 Task: Look for space in Susaki, Japan from 2nd June, 2023 to 9th June, 2023 for 5 adults in price range Rs.7000 to Rs.13000. Place can be shared room with 2 bedrooms having 5 beds and 2 bathrooms. Property type can be house, flat, guest house. Booking option can be shelf check-in. Required host language is English.
Action: Mouse moved to (533, 102)
Screenshot: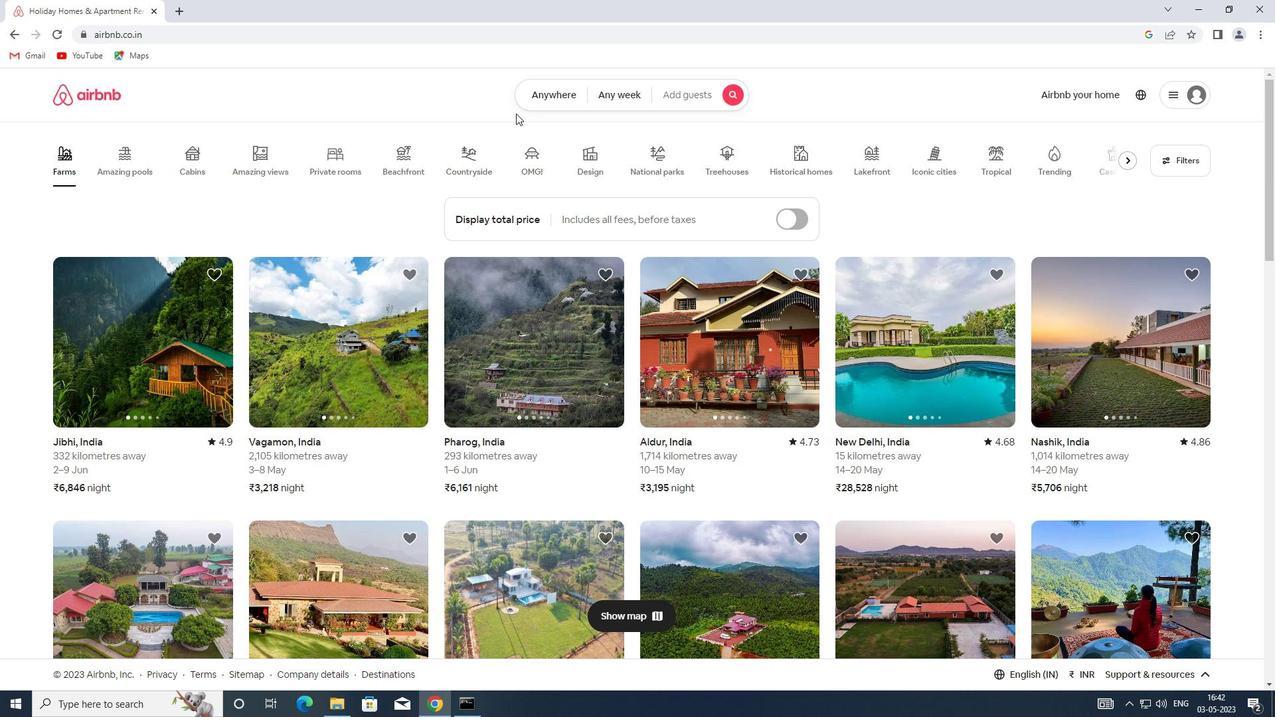 
Action: Mouse pressed left at (533, 102)
Screenshot: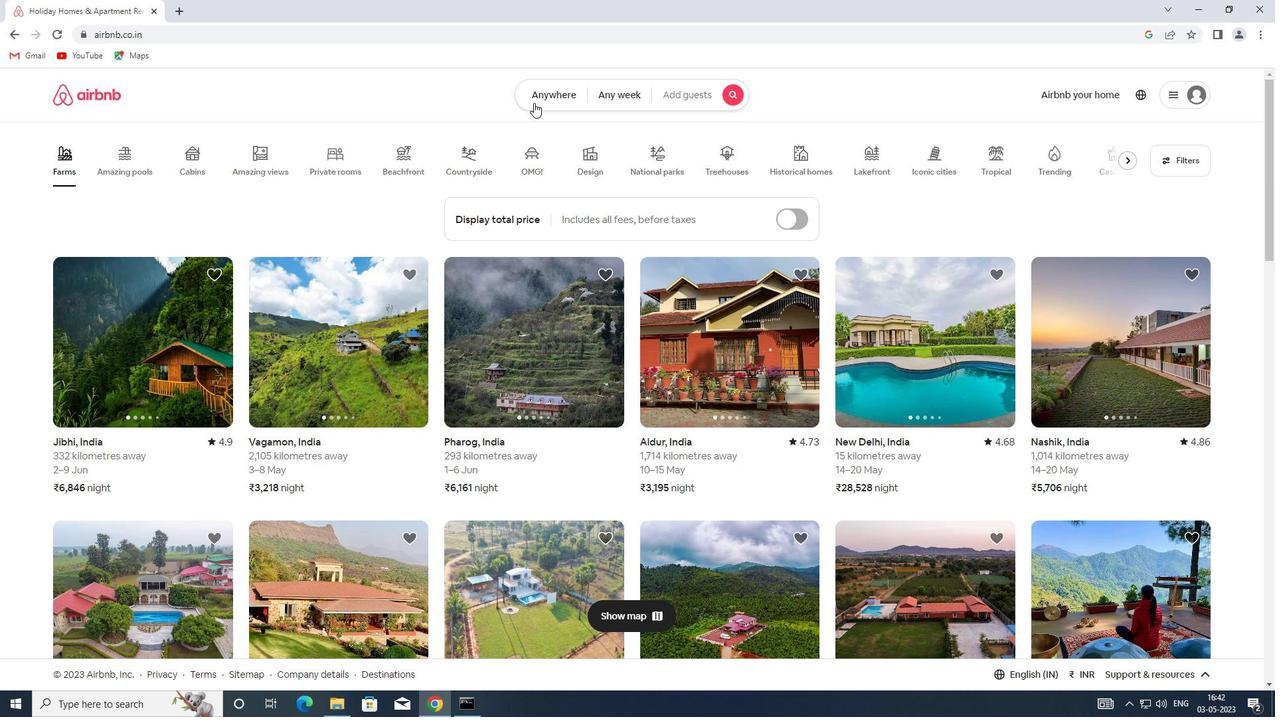 
Action: Mouse moved to (417, 131)
Screenshot: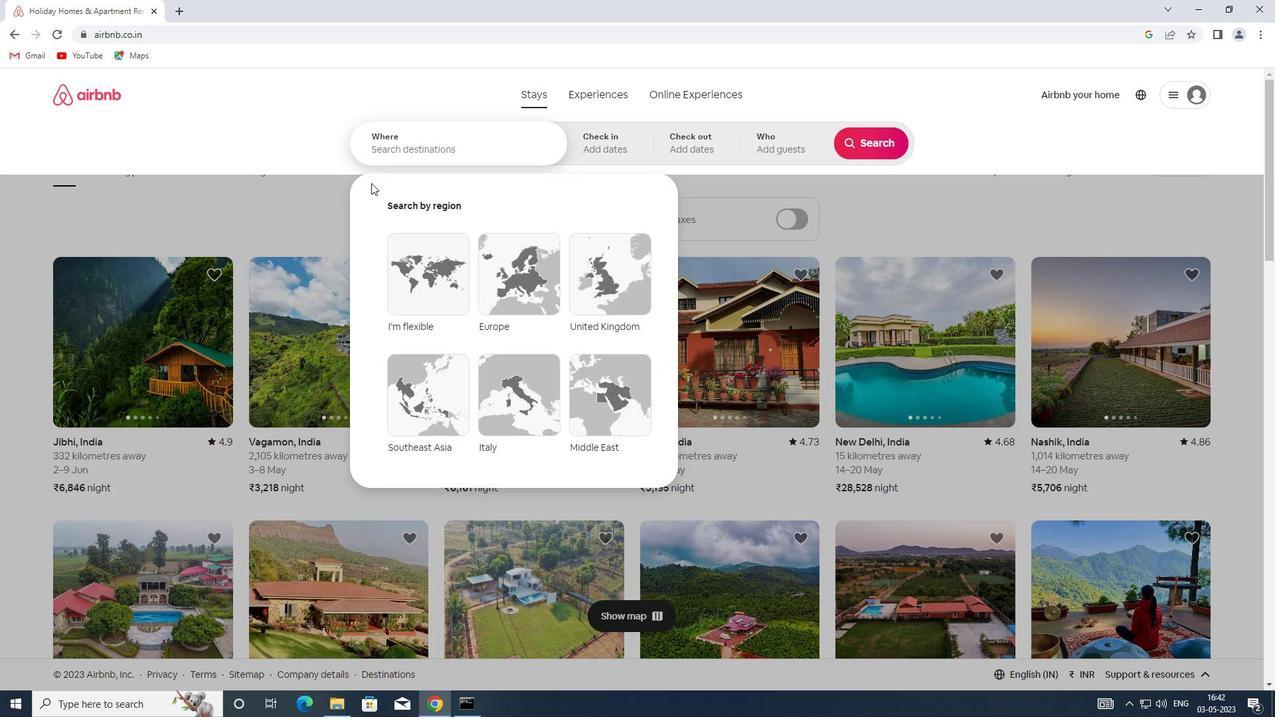 
Action: Mouse pressed left at (417, 131)
Screenshot: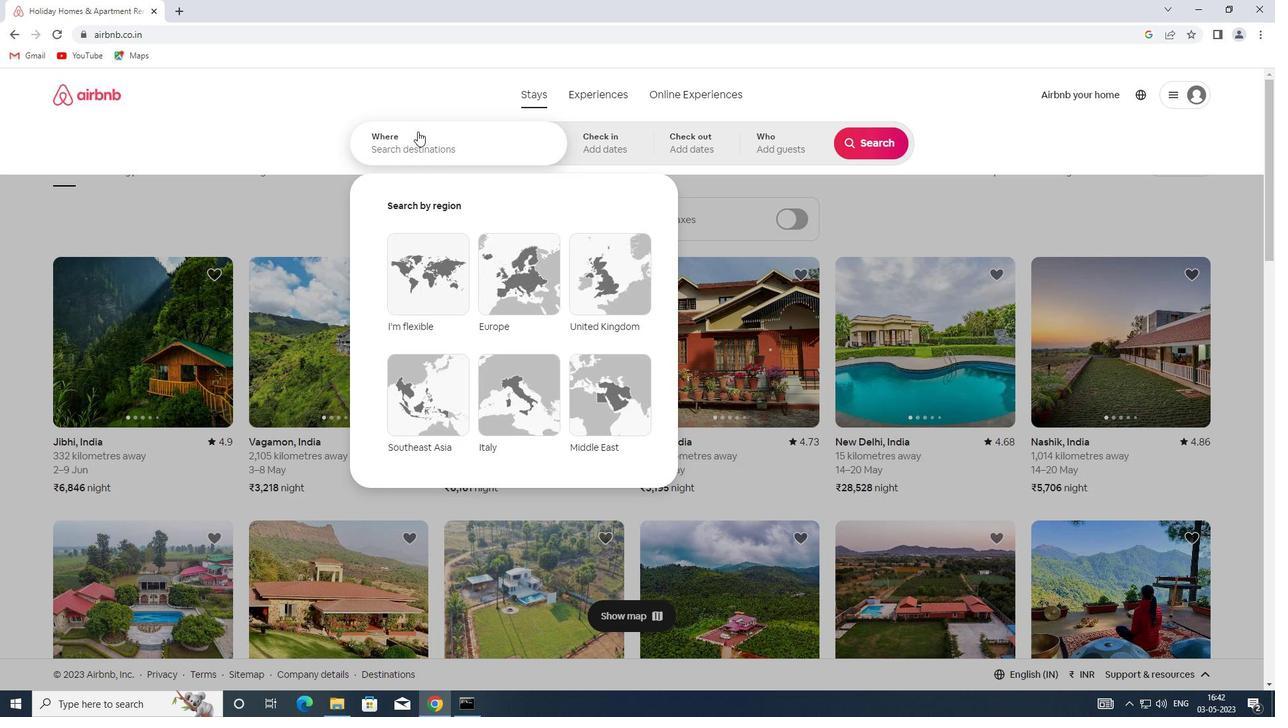 
Action: Key pressed <Key.shift>SUSAKI,<Key.shift>JAPAN
Screenshot: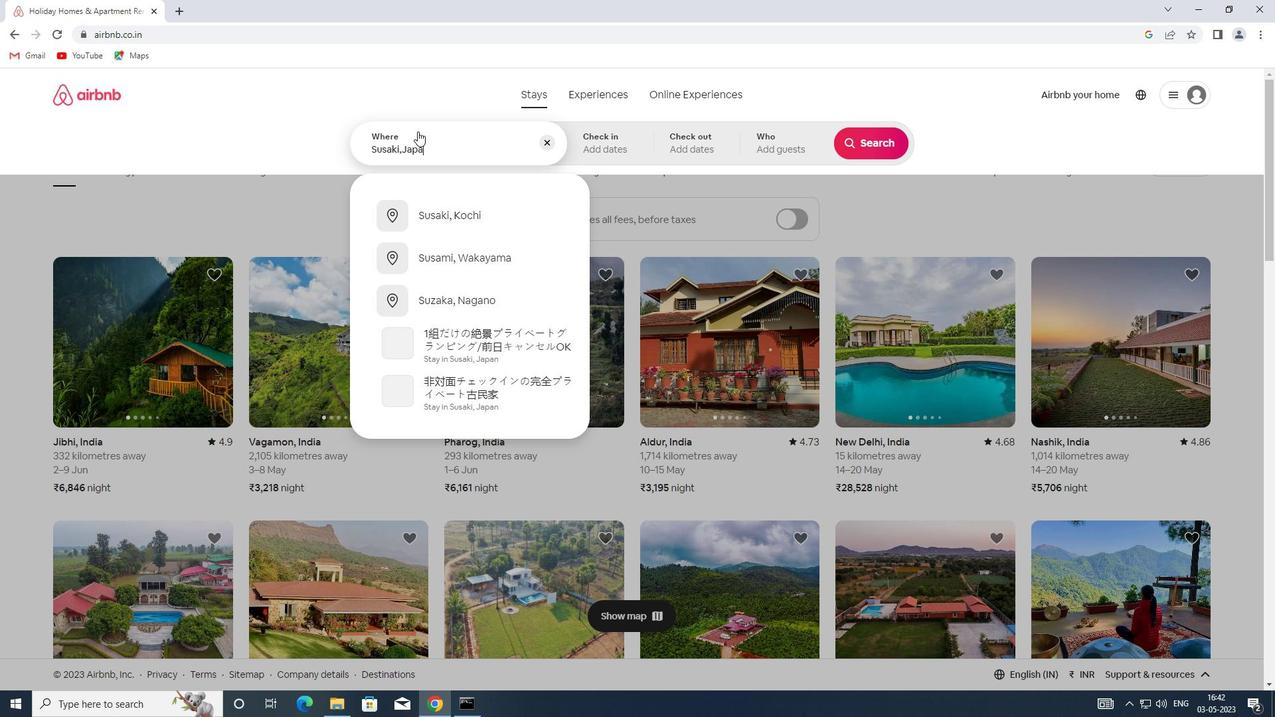 
Action: Mouse moved to (627, 154)
Screenshot: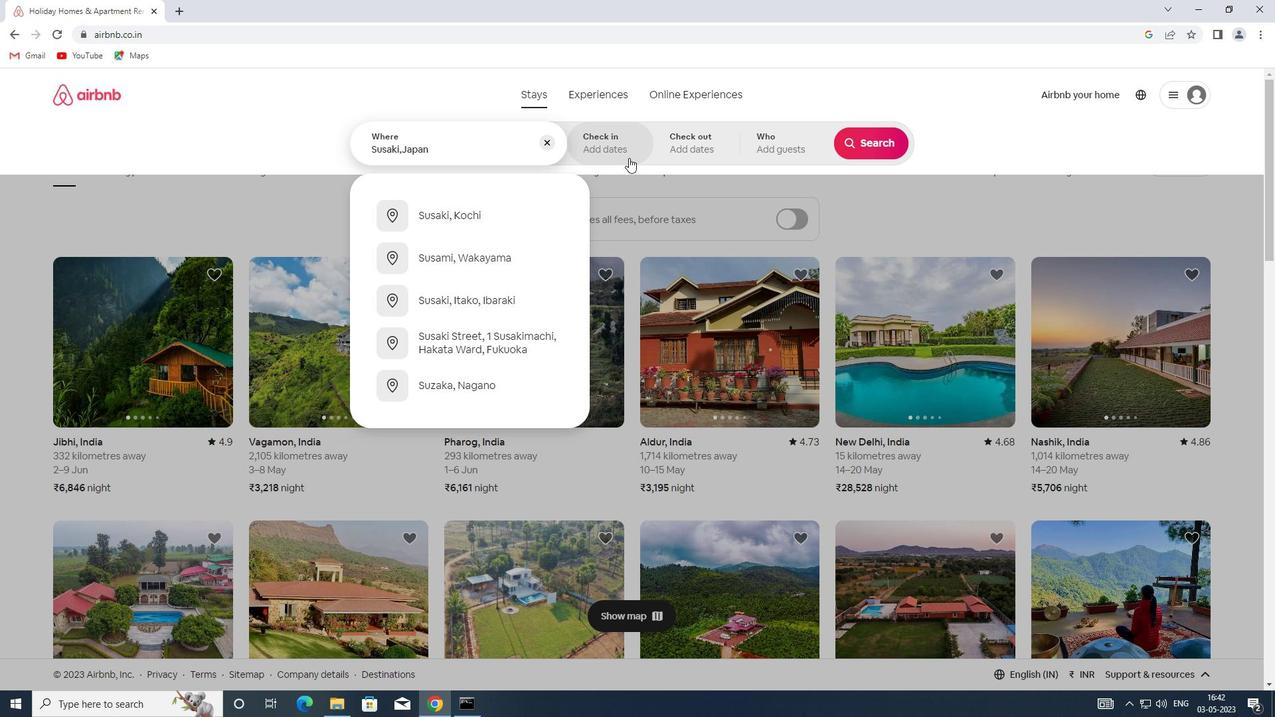 
Action: Mouse pressed left at (627, 154)
Screenshot: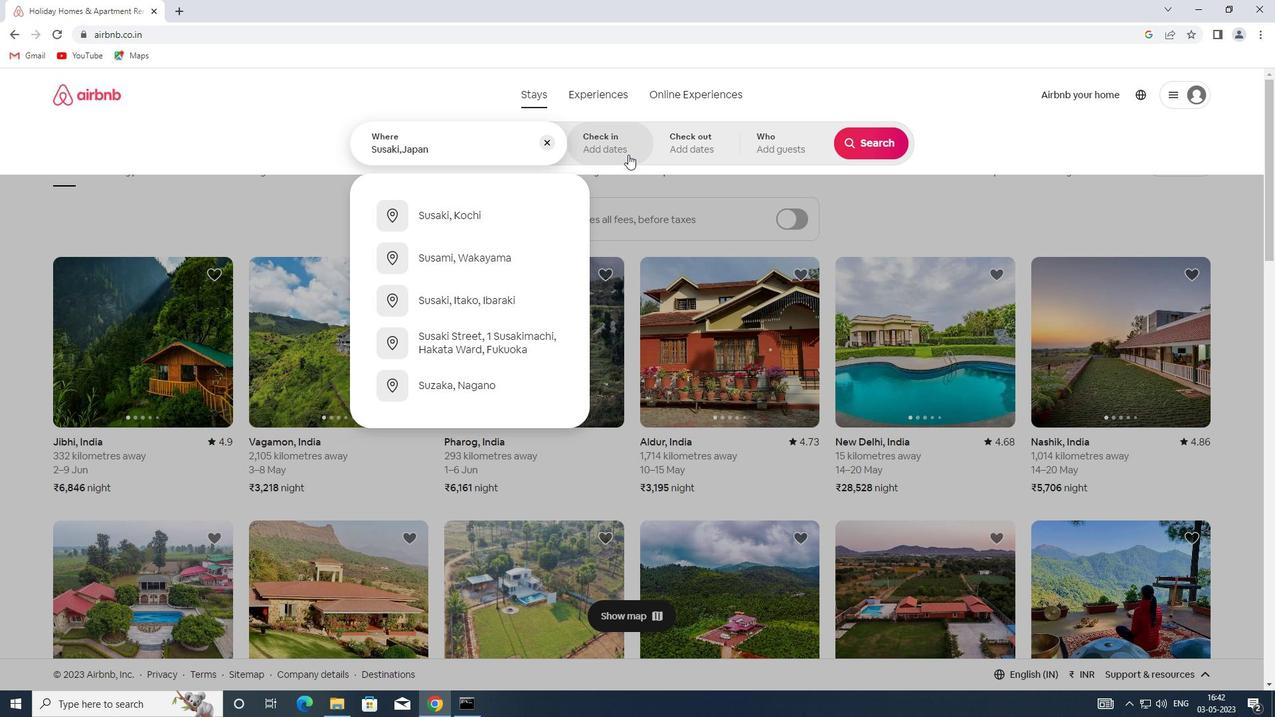 
Action: Mouse moved to (830, 300)
Screenshot: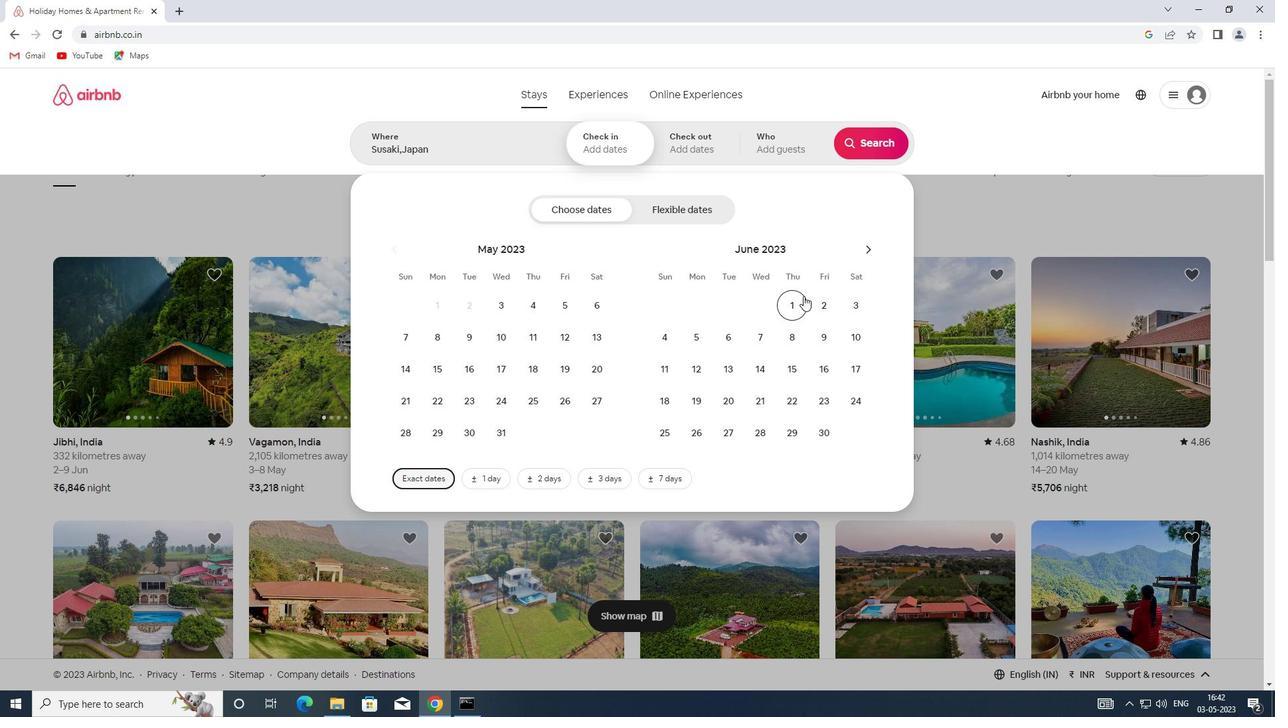 
Action: Mouse pressed left at (830, 300)
Screenshot: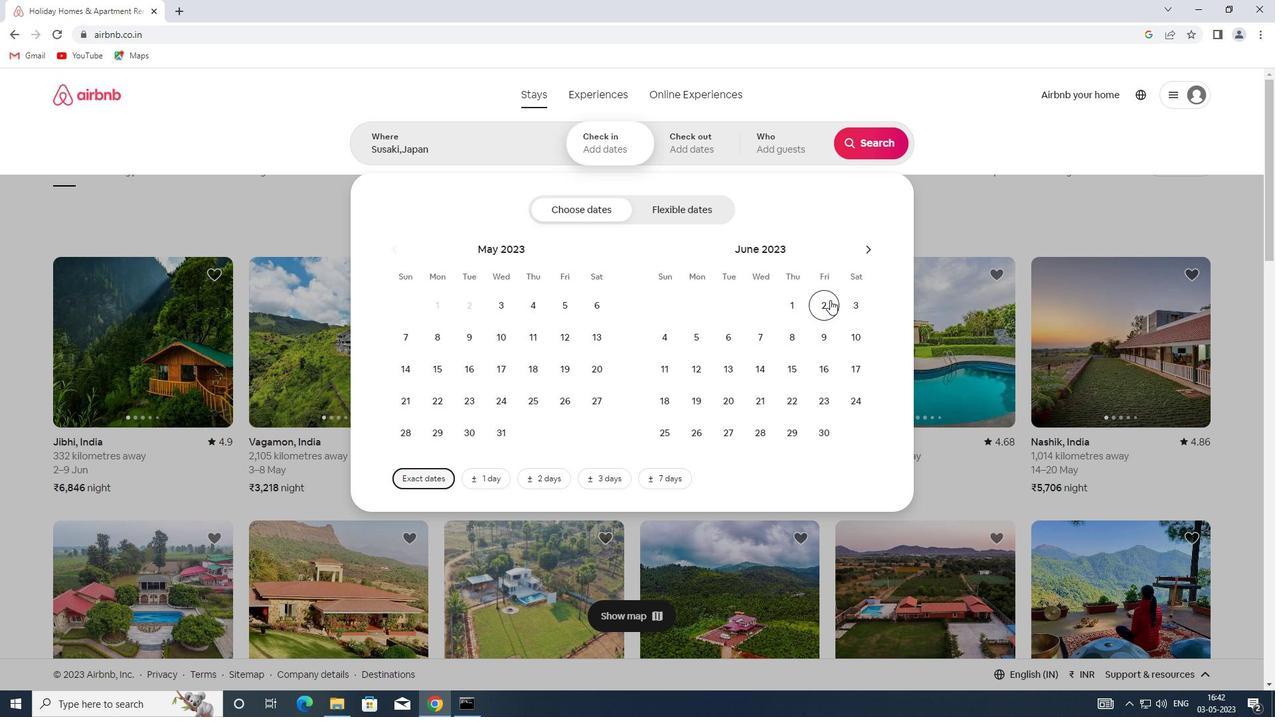 
Action: Mouse moved to (832, 341)
Screenshot: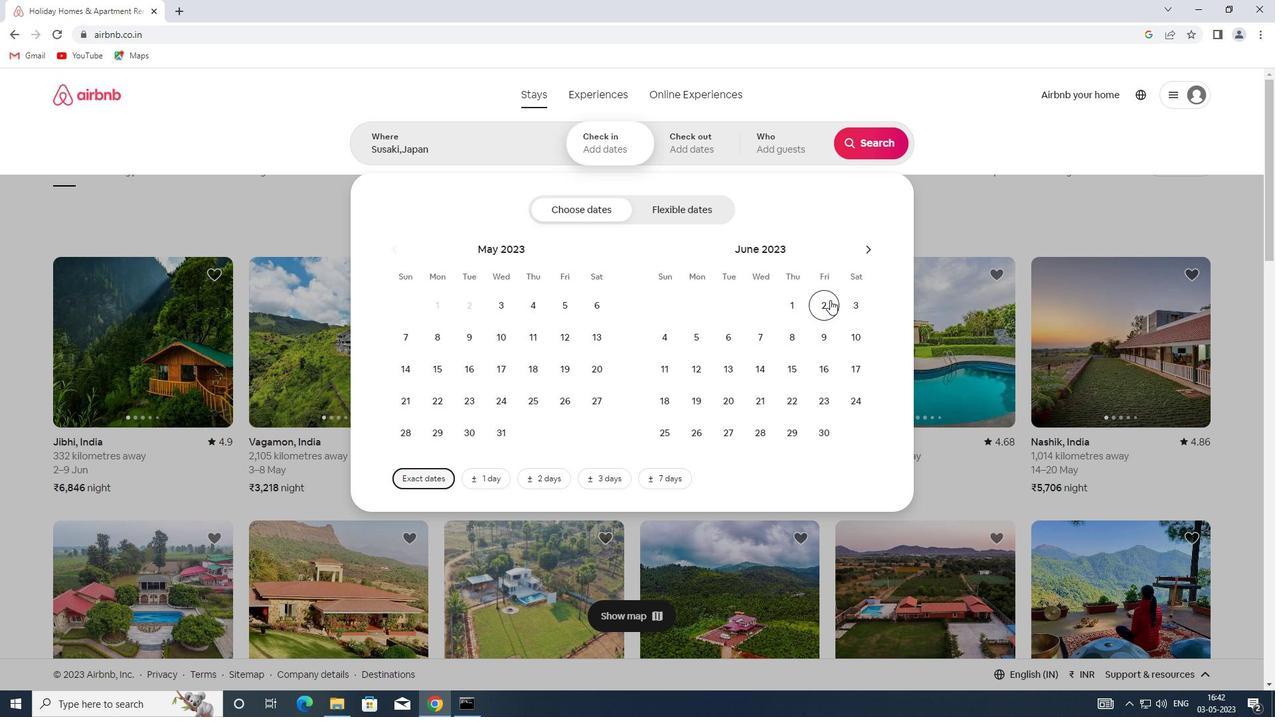
Action: Mouse pressed left at (832, 341)
Screenshot: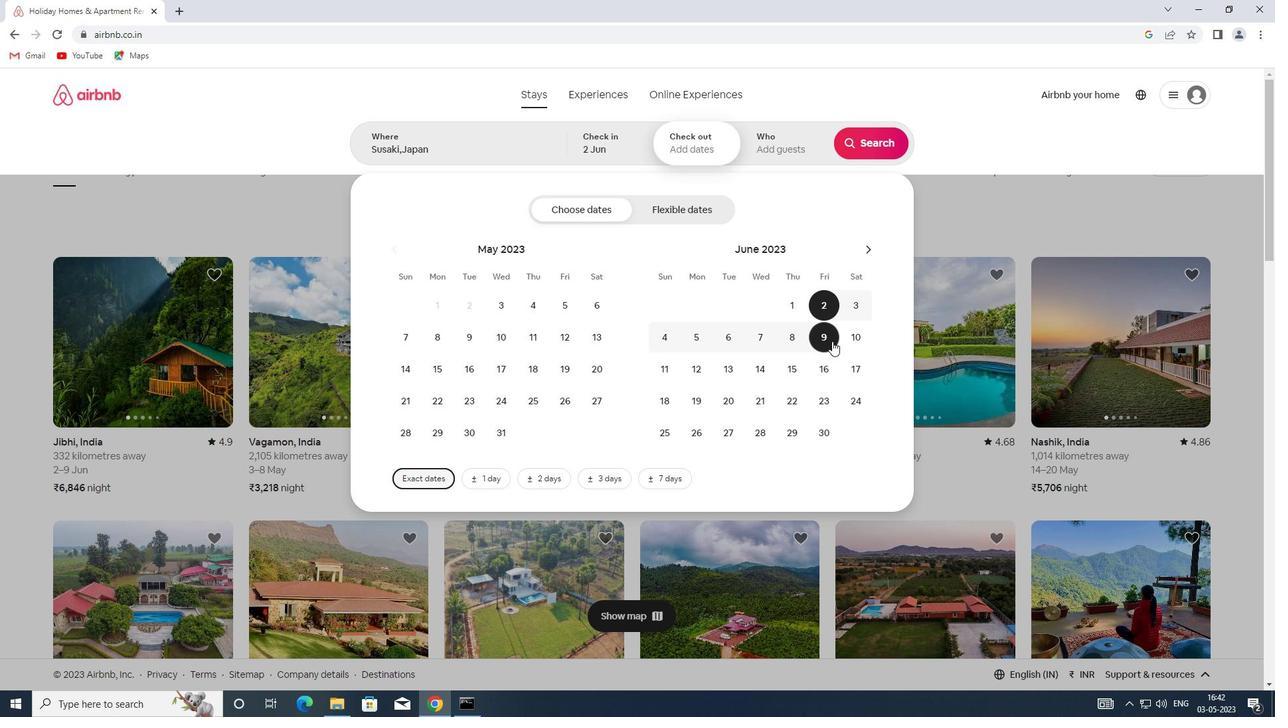 
Action: Mouse moved to (765, 150)
Screenshot: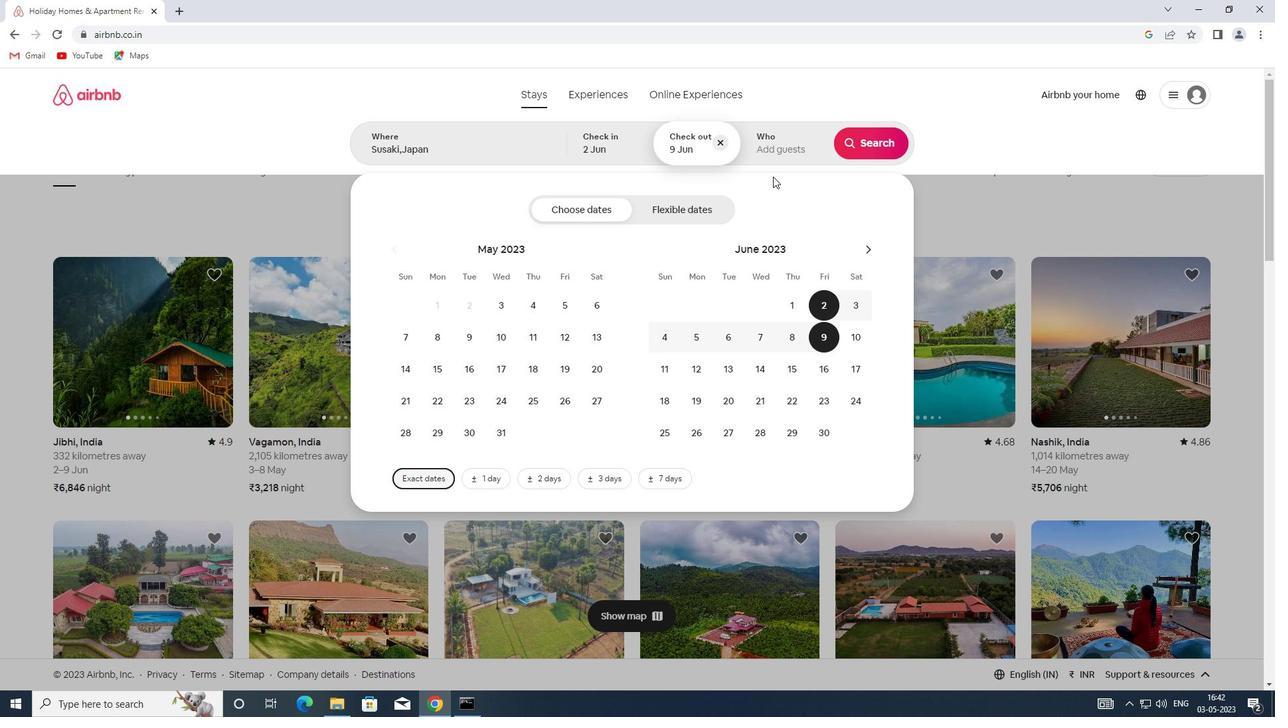 
Action: Mouse pressed left at (765, 150)
Screenshot: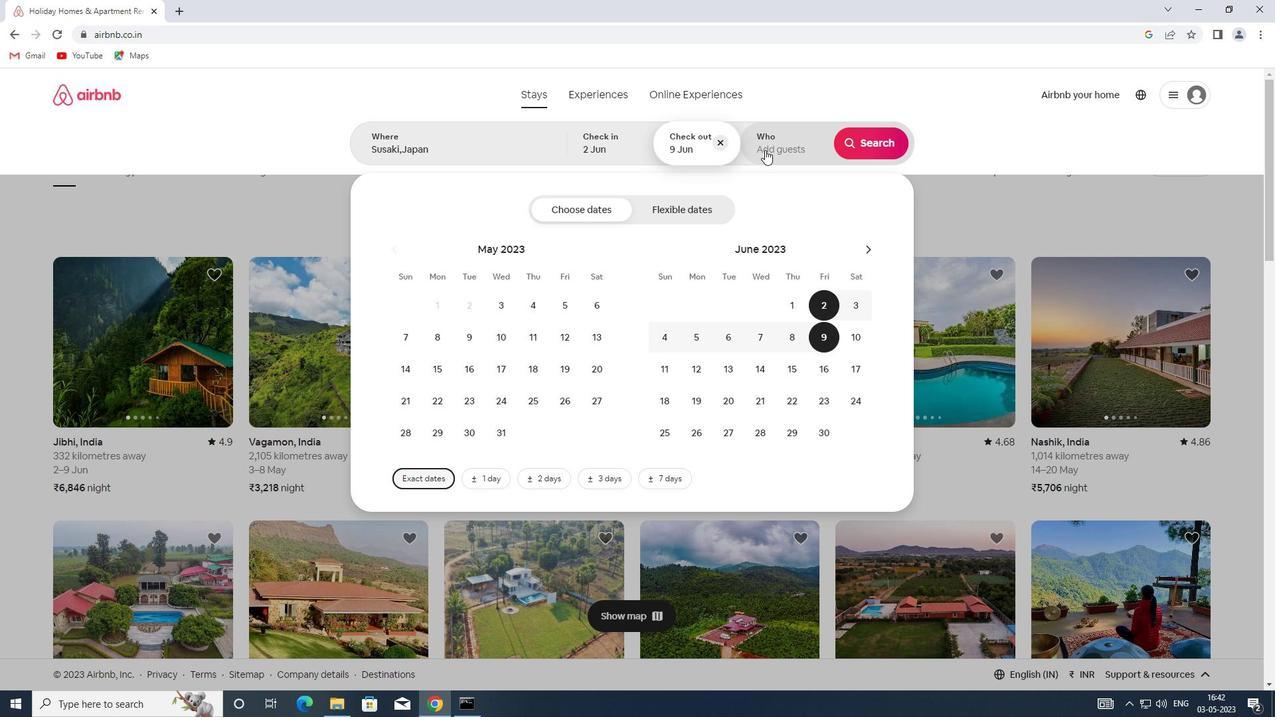 
Action: Mouse moved to (873, 213)
Screenshot: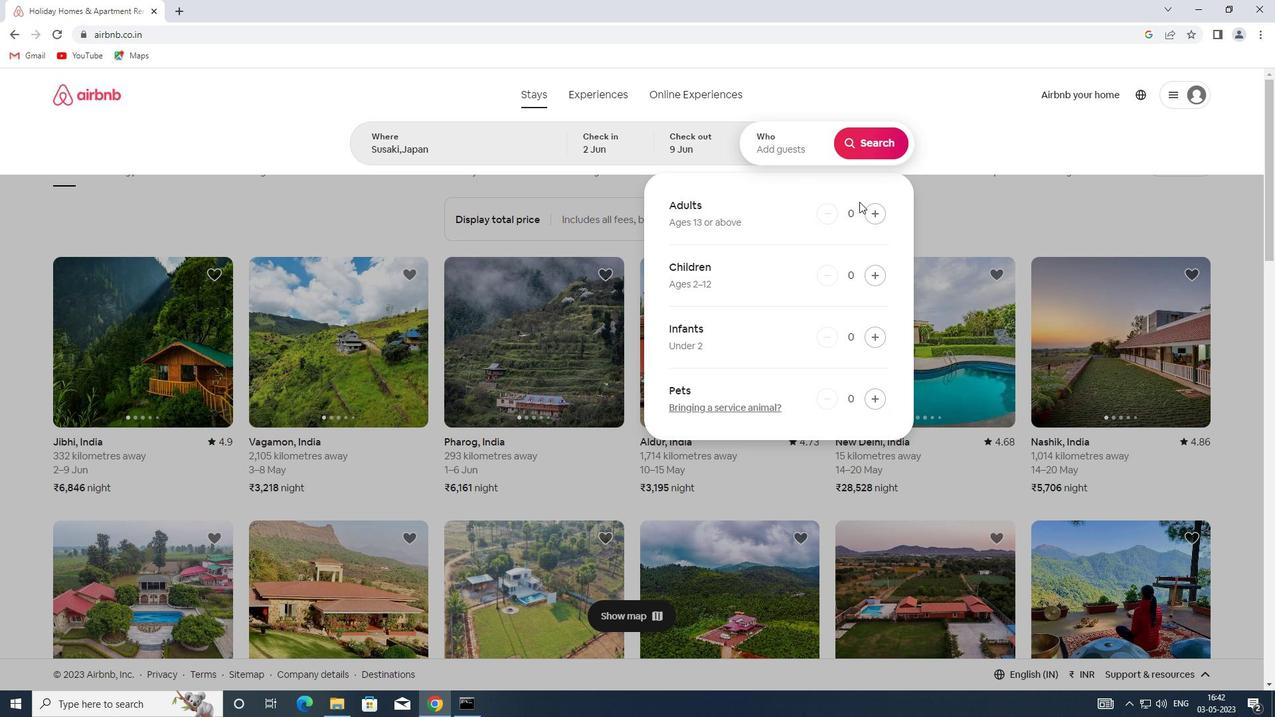 
Action: Mouse pressed left at (873, 213)
Screenshot: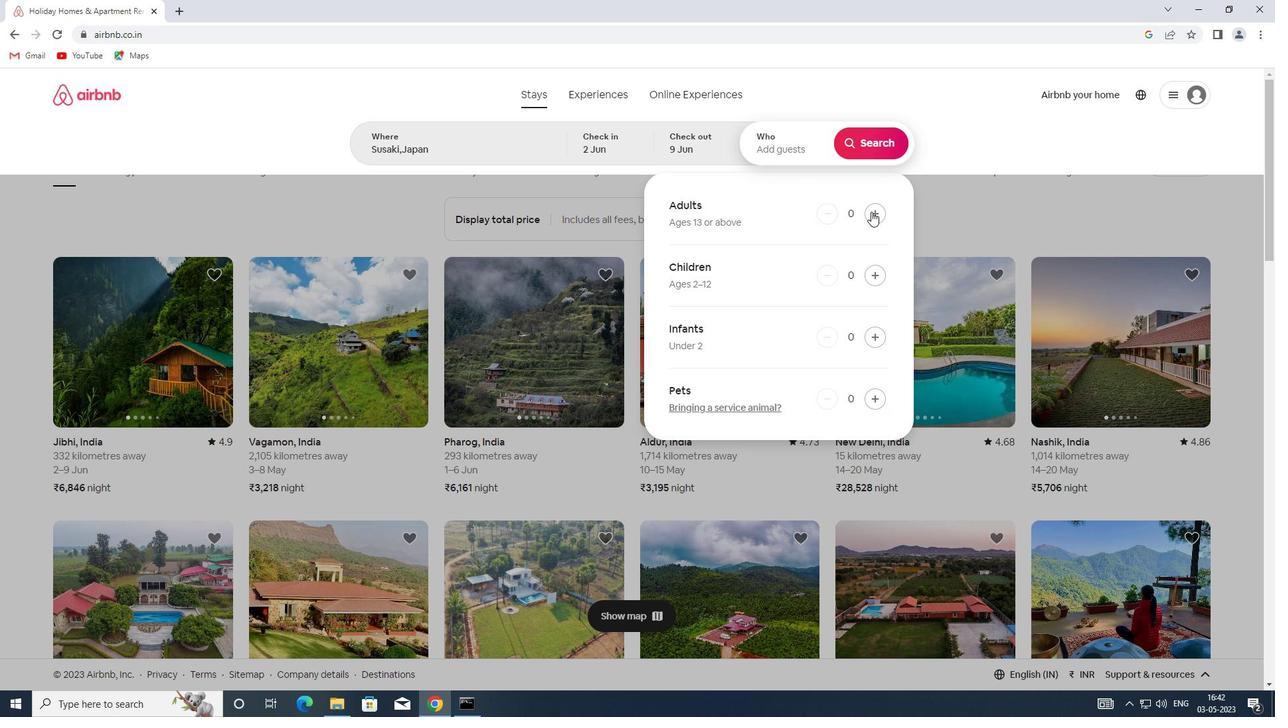 
Action: Mouse pressed left at (873, 213)
Screenshot: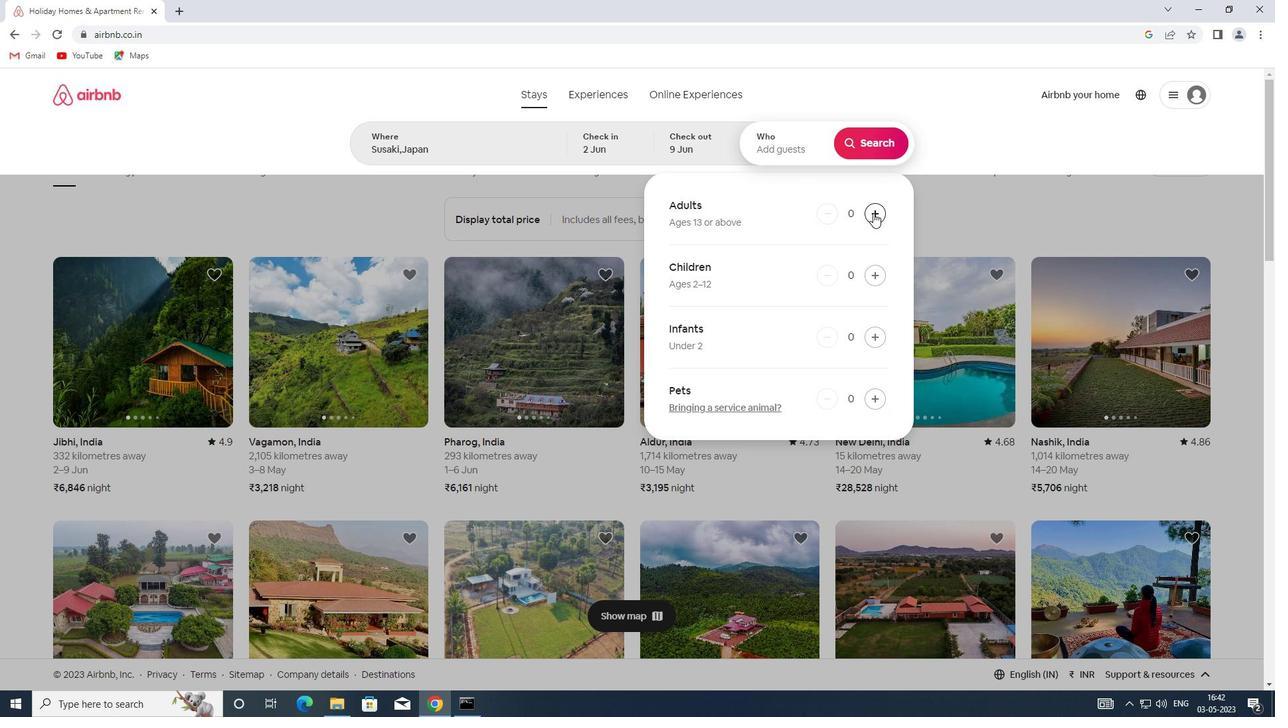 
Action: Mouse pressed left at (873, 213)
Screenshot: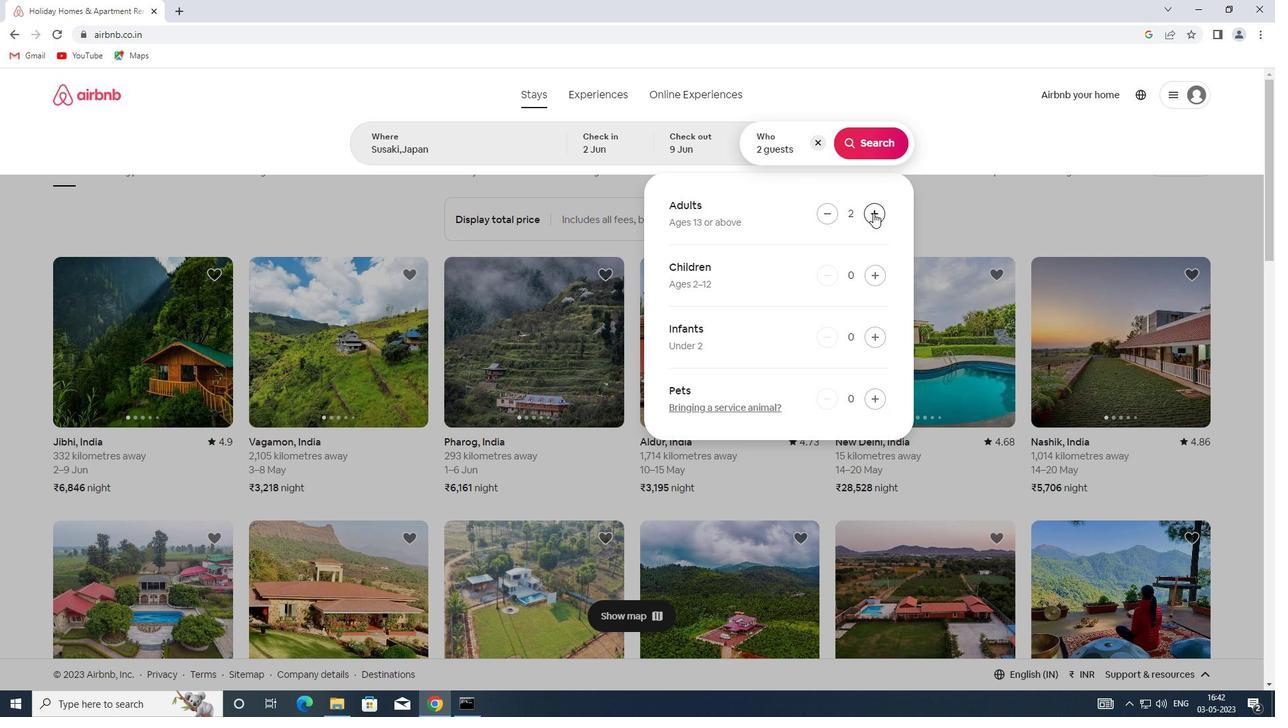 
Action: Mouse pressed left at (873, 213)
Screenshot: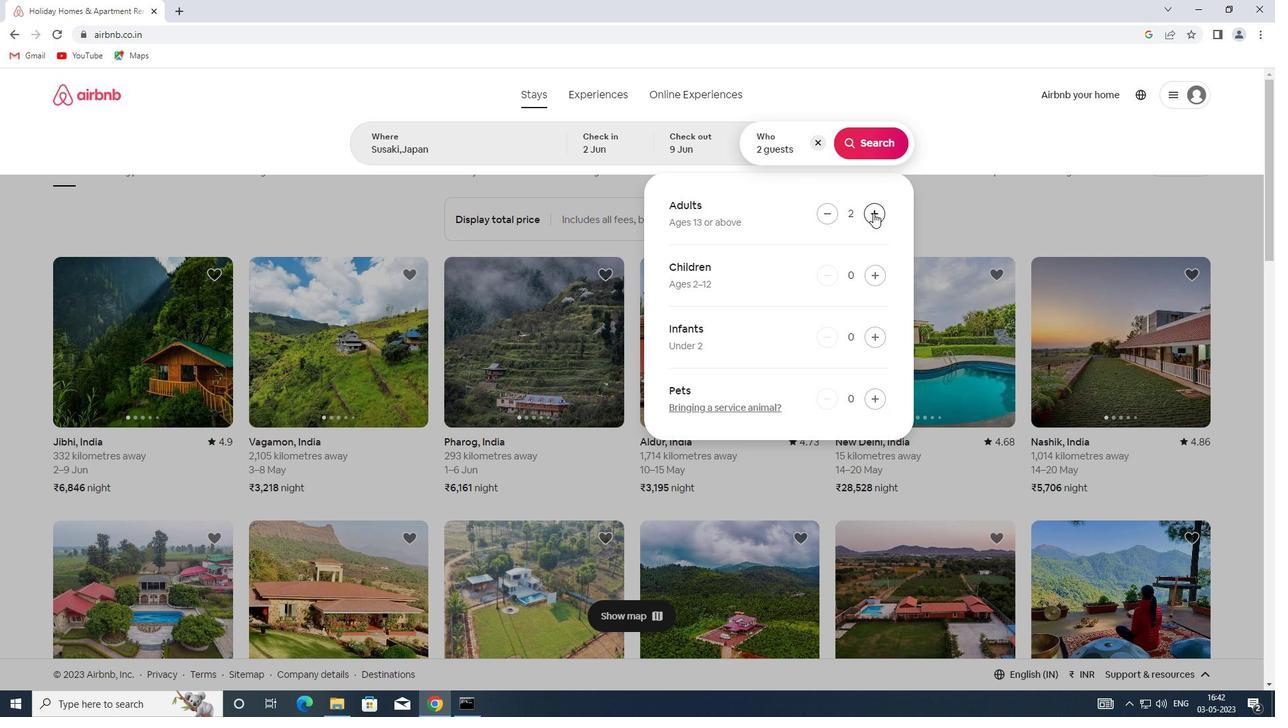 
Action: Mouse pressed left at (873, 213)
Screenshot: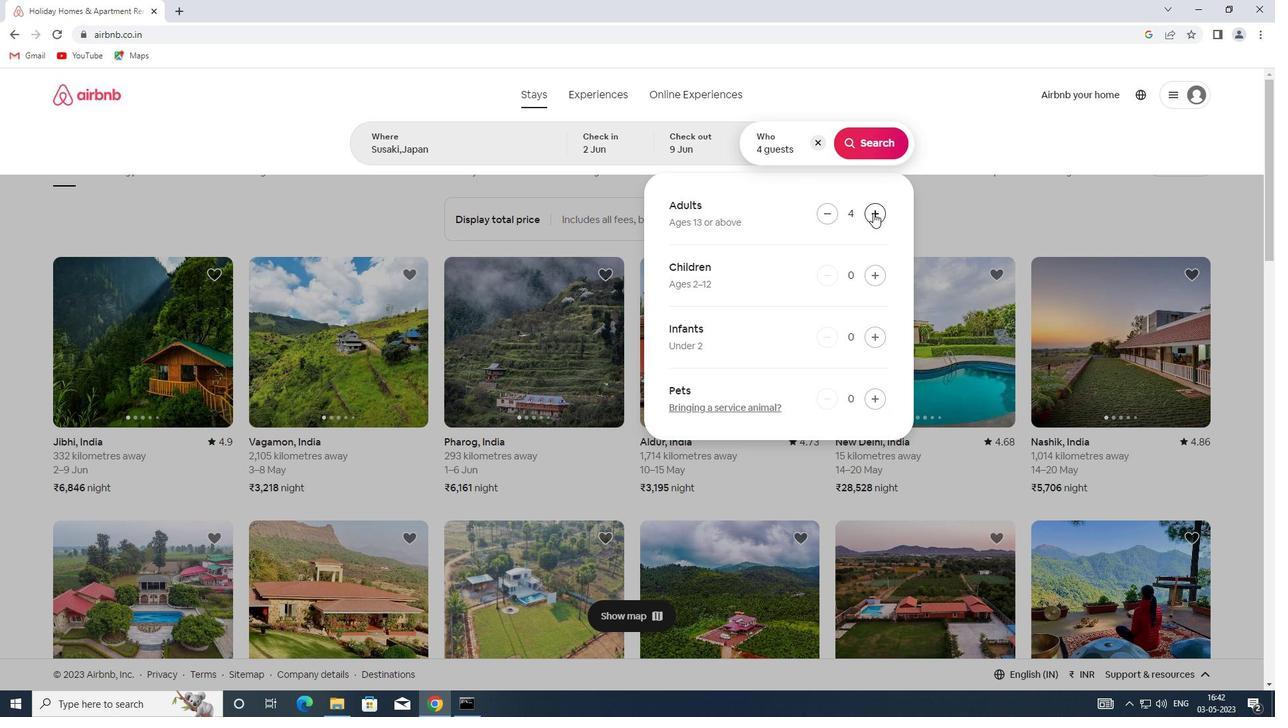 
Action: Mouse moved to (854, 152)
Screenshot: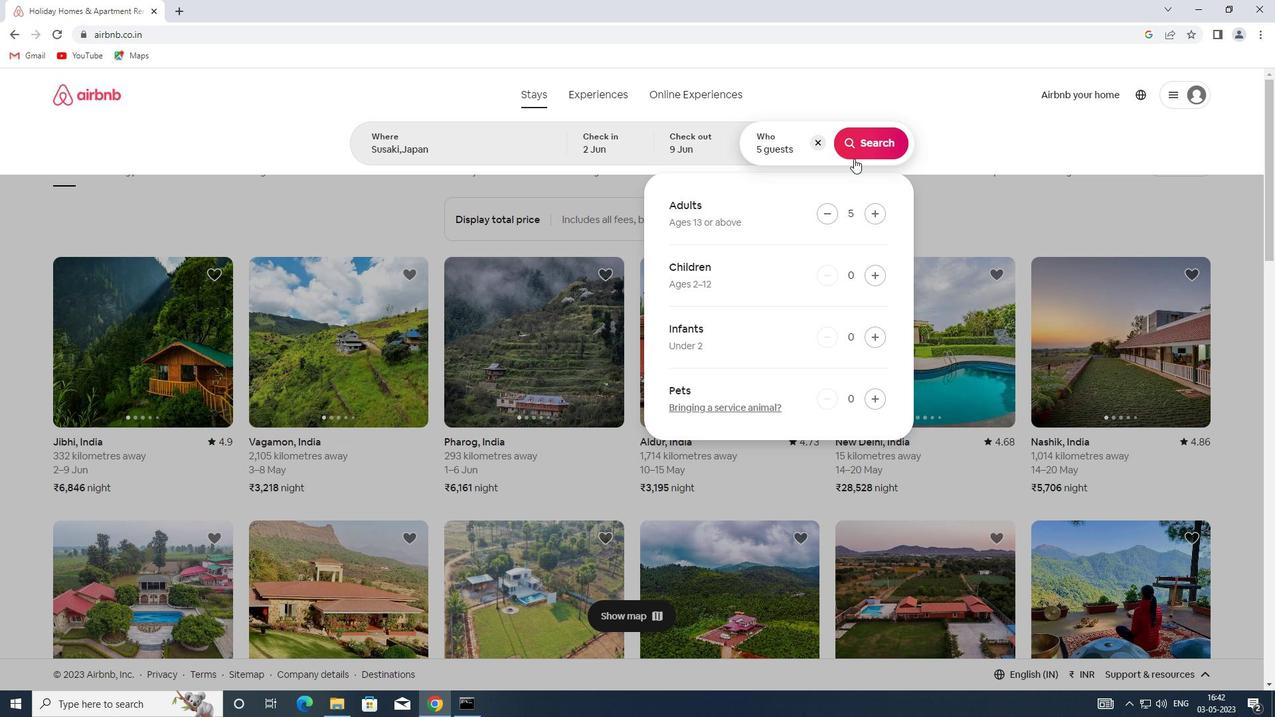 
Action: Mouse pressed left at (854, 152)
Screenshot: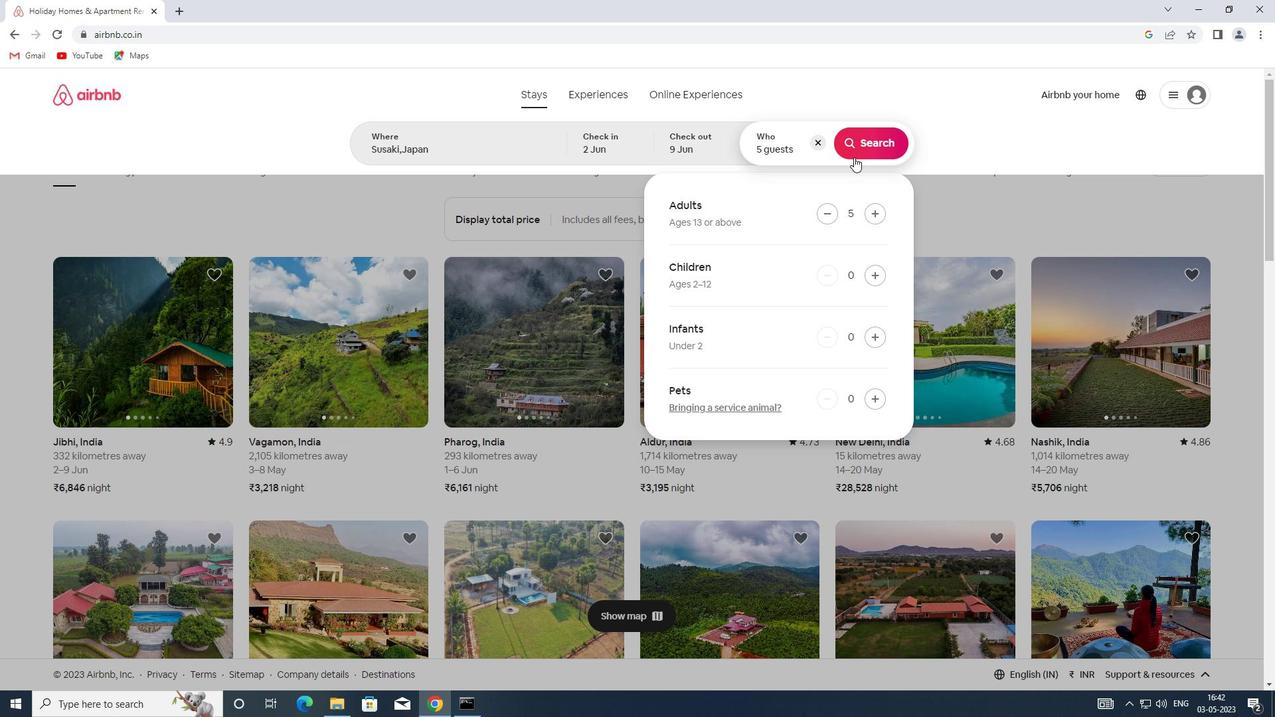 
Action: Mouse moved to (1212, 138)
Screenshot: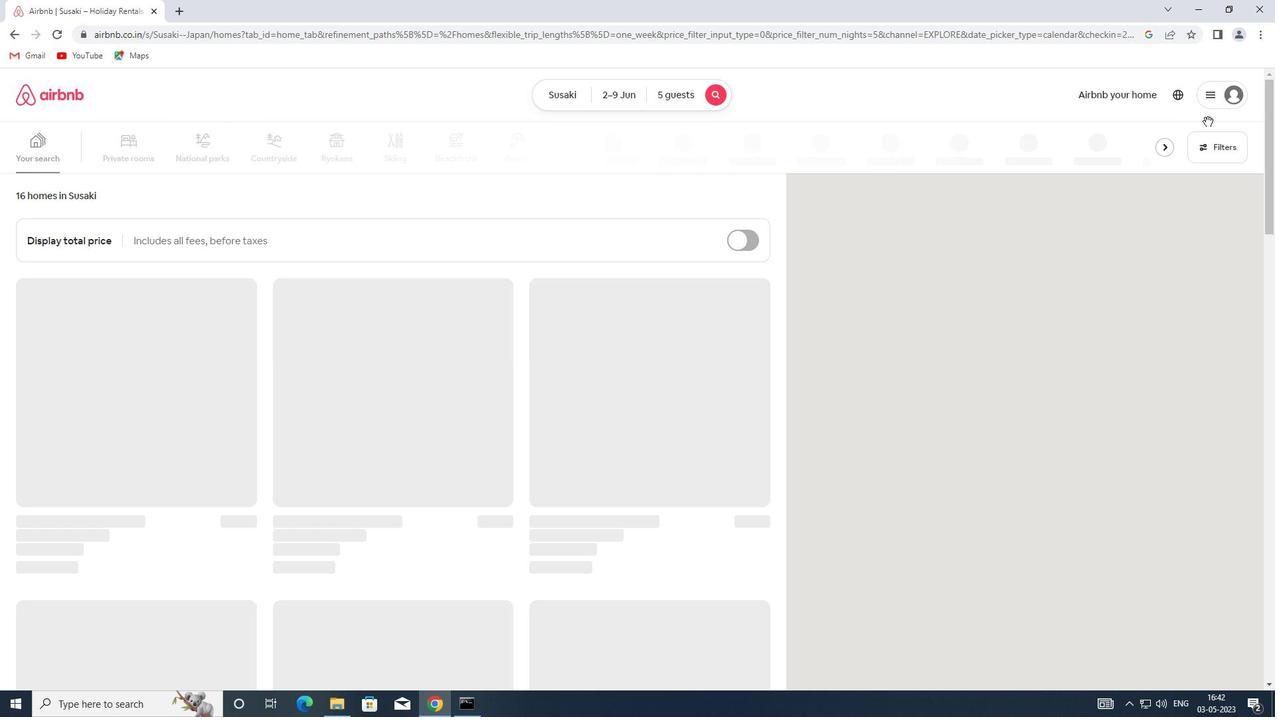 
Action: Mouse pressed left at (1212, 138)
Screenshot: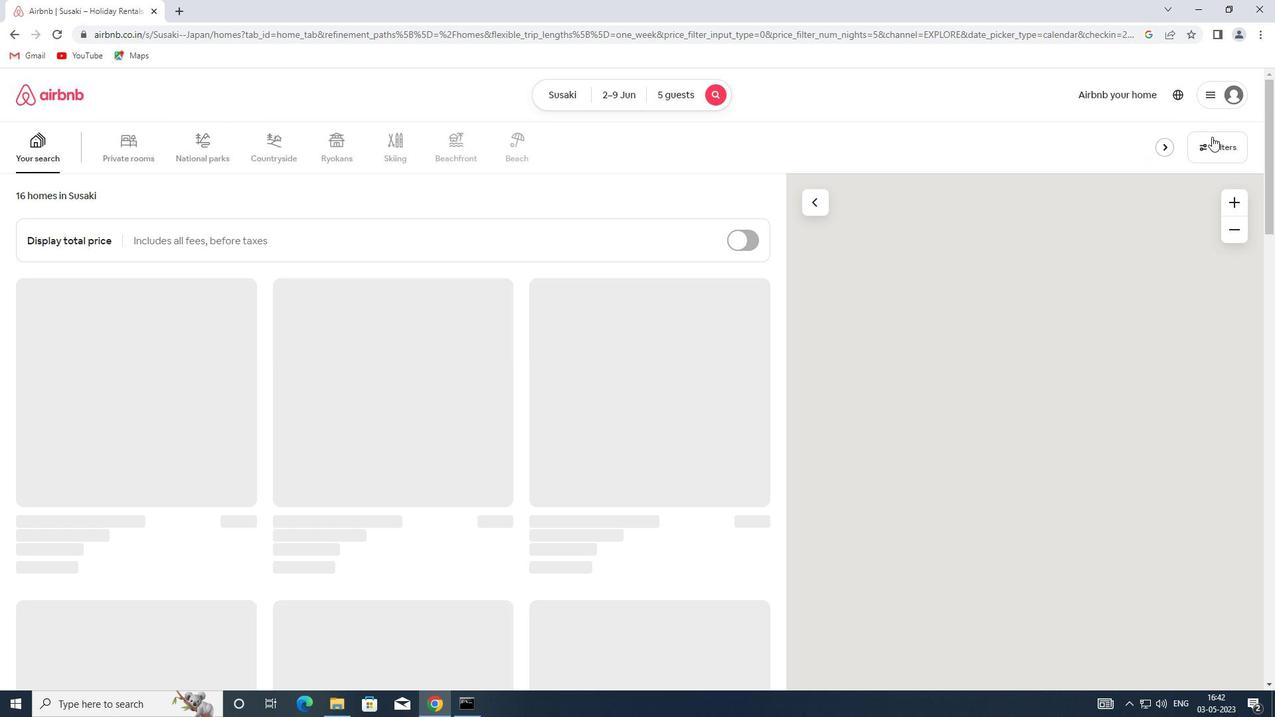 
Action: Mouse moved to (474, 319)
Screenshot: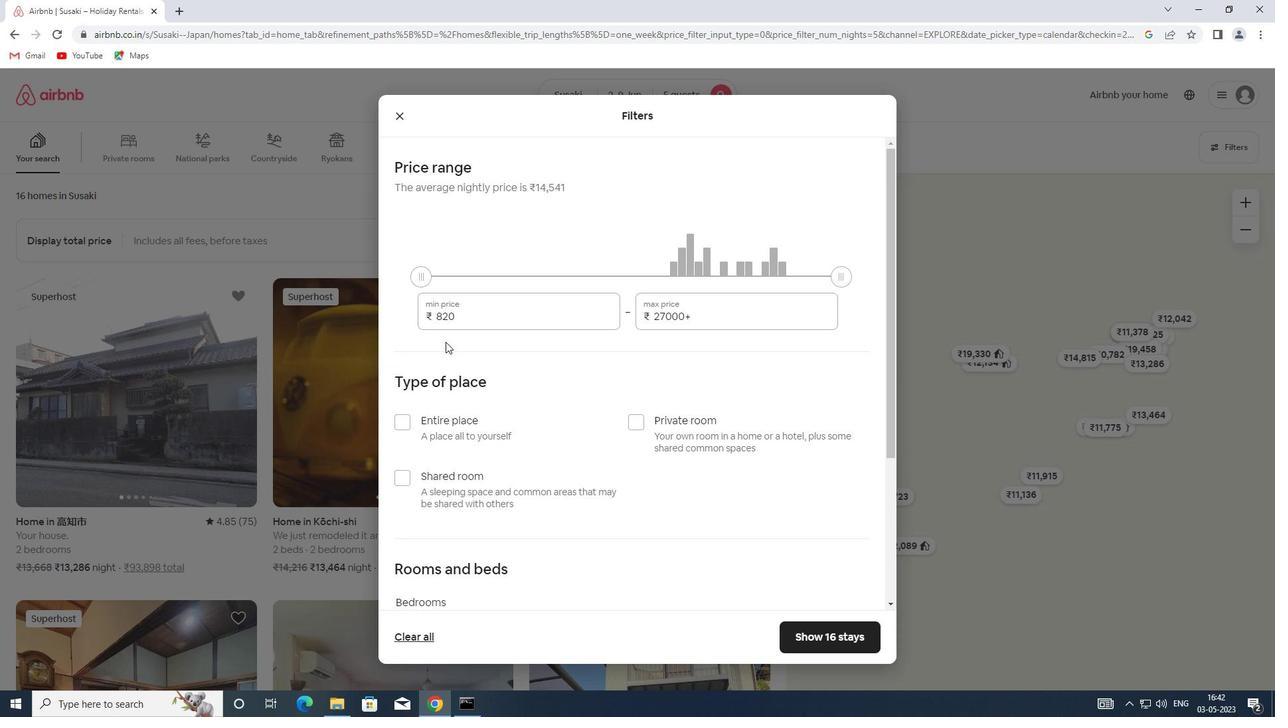 
Action: Mouse pressed left at (474, 319)
Screenshot: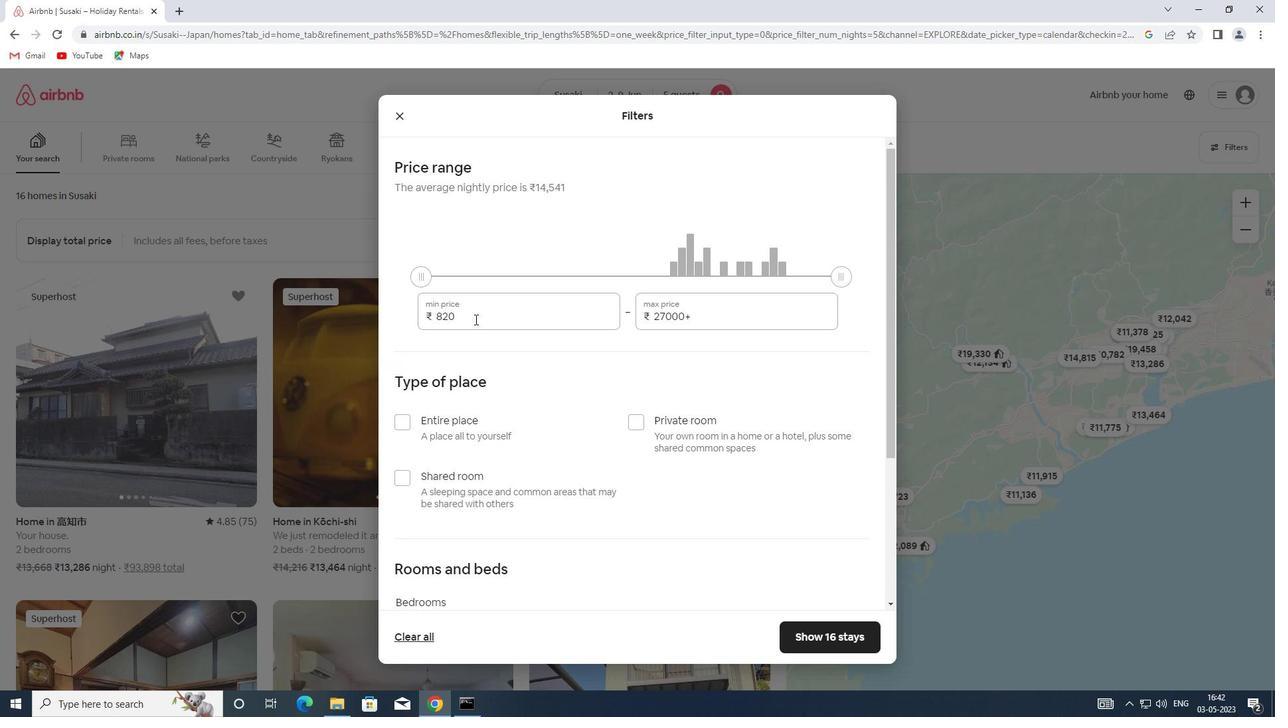
Action: Mouse moved to (415, 316)
Screenshot: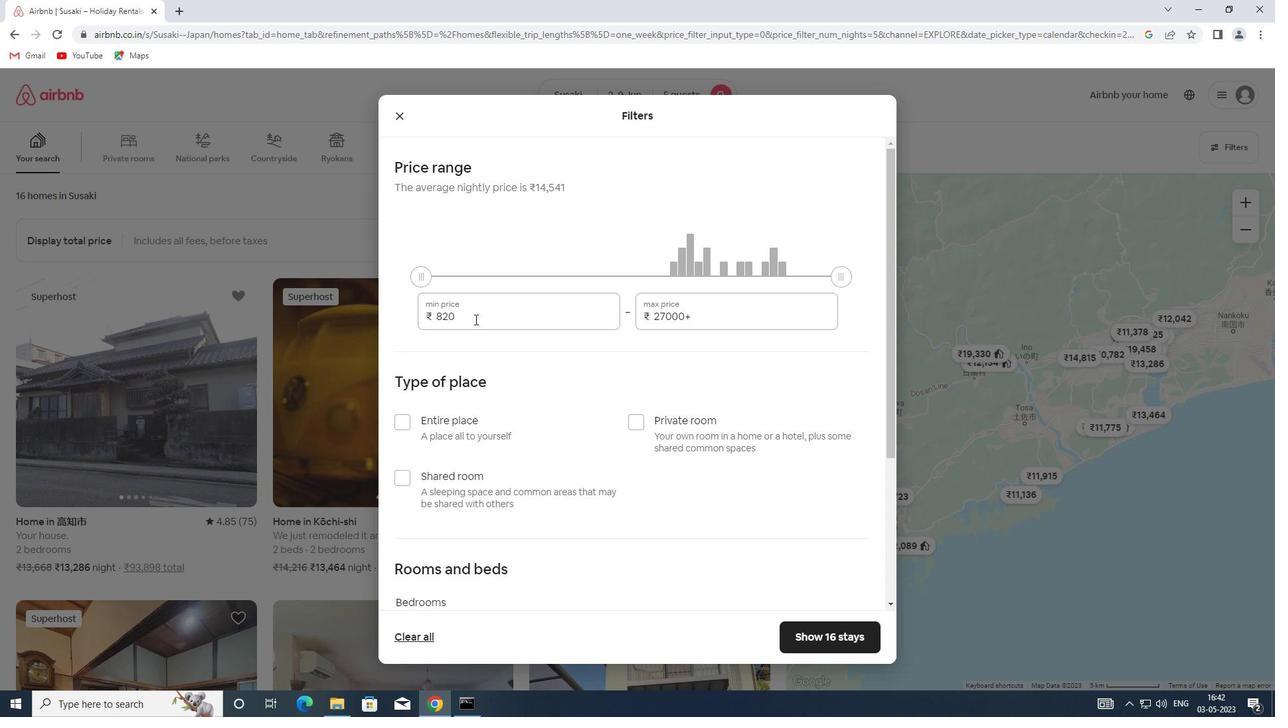 
Action: Key pressed 7000
Screenshot: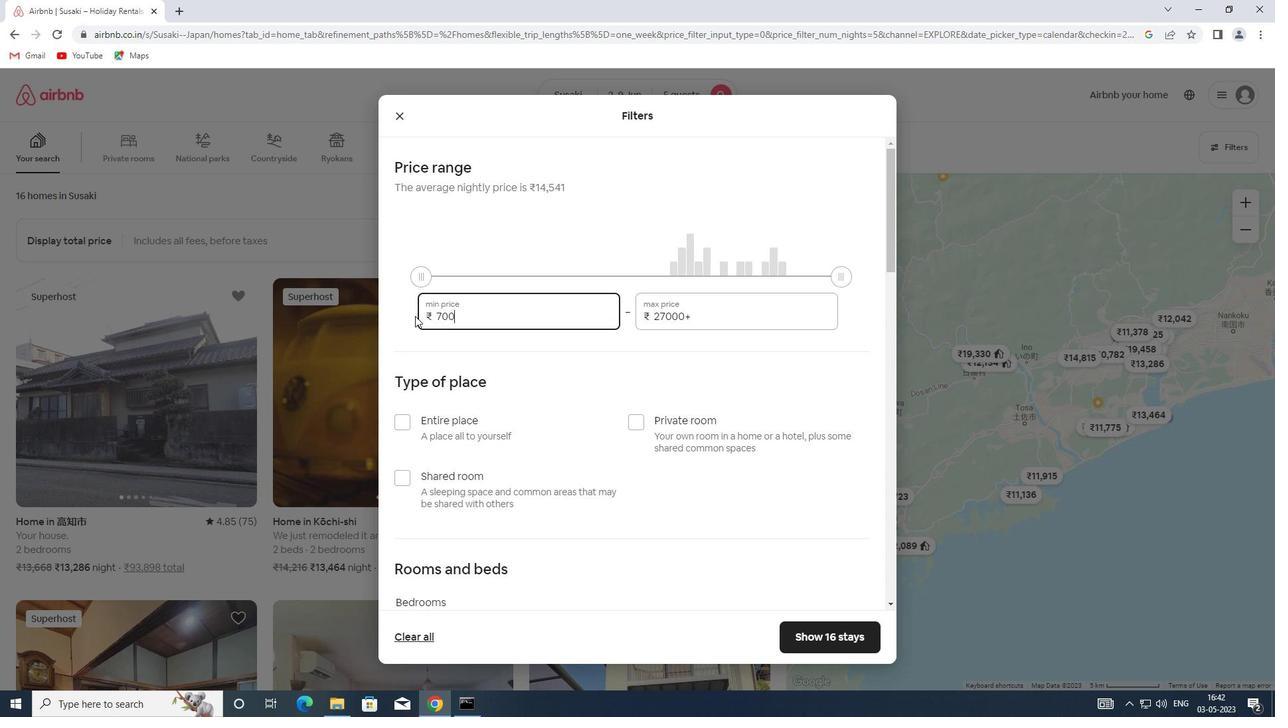 
Action: Mouse moved to (698, 314)
Screenshot: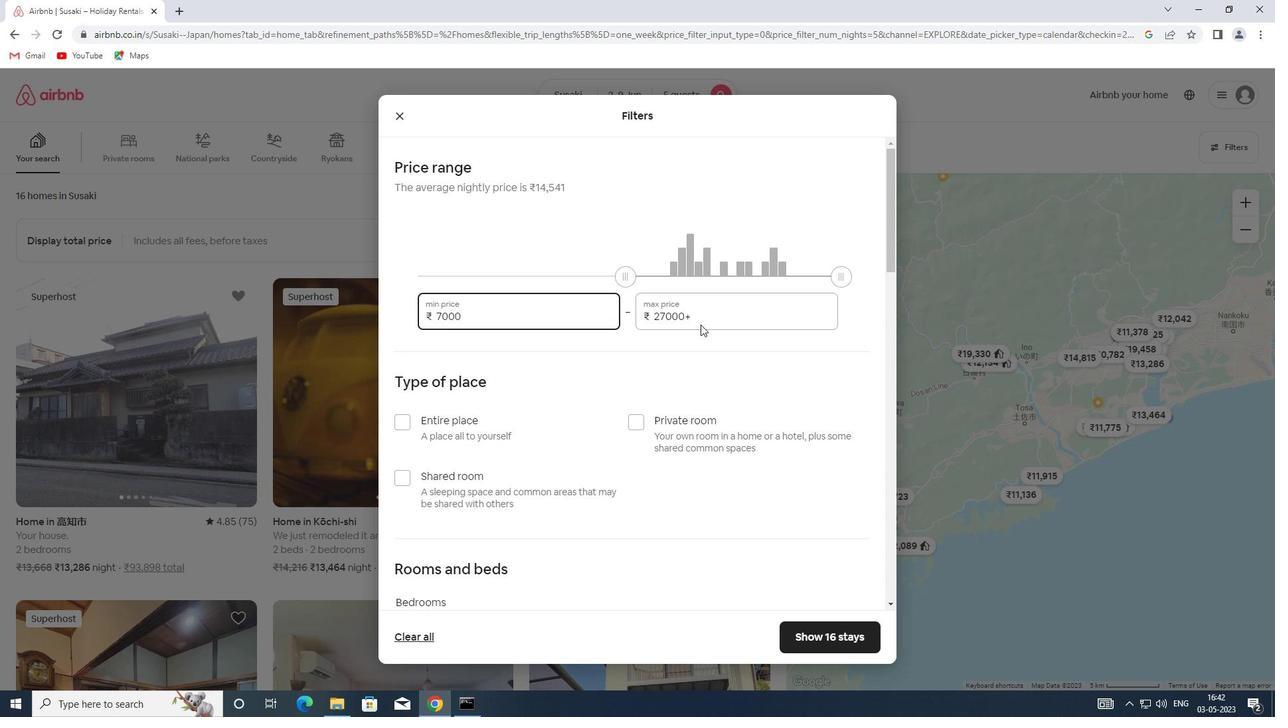 
Action: Mouse pressed left at (698, 314)
Screenshot: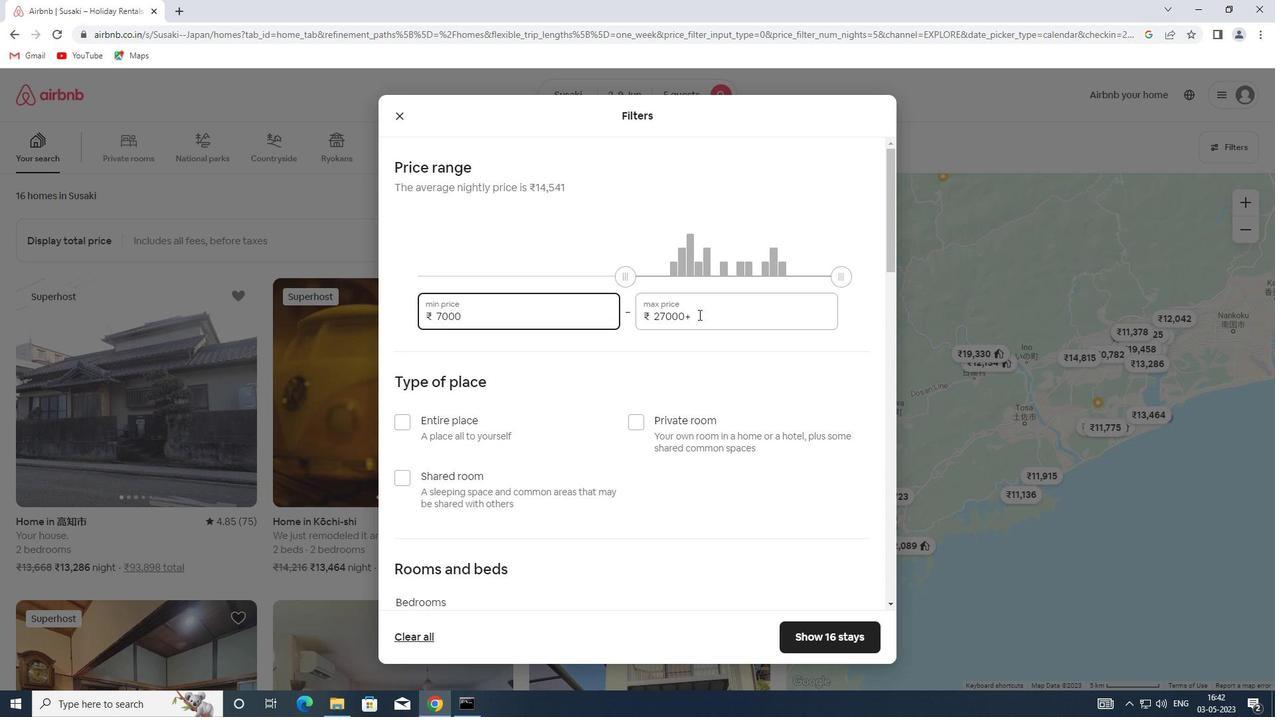 
Action: Mouse moved to (603, 314)
Screenshot: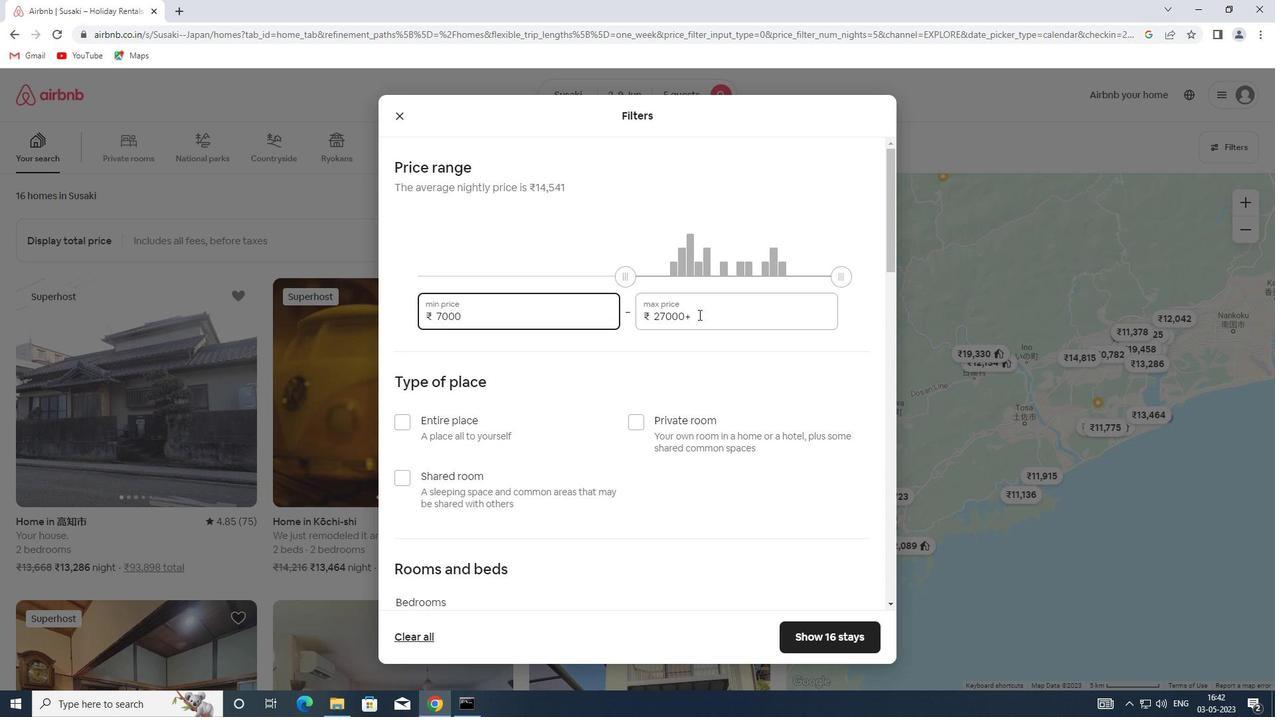 
Action: Key pressed 13000
Screenshot: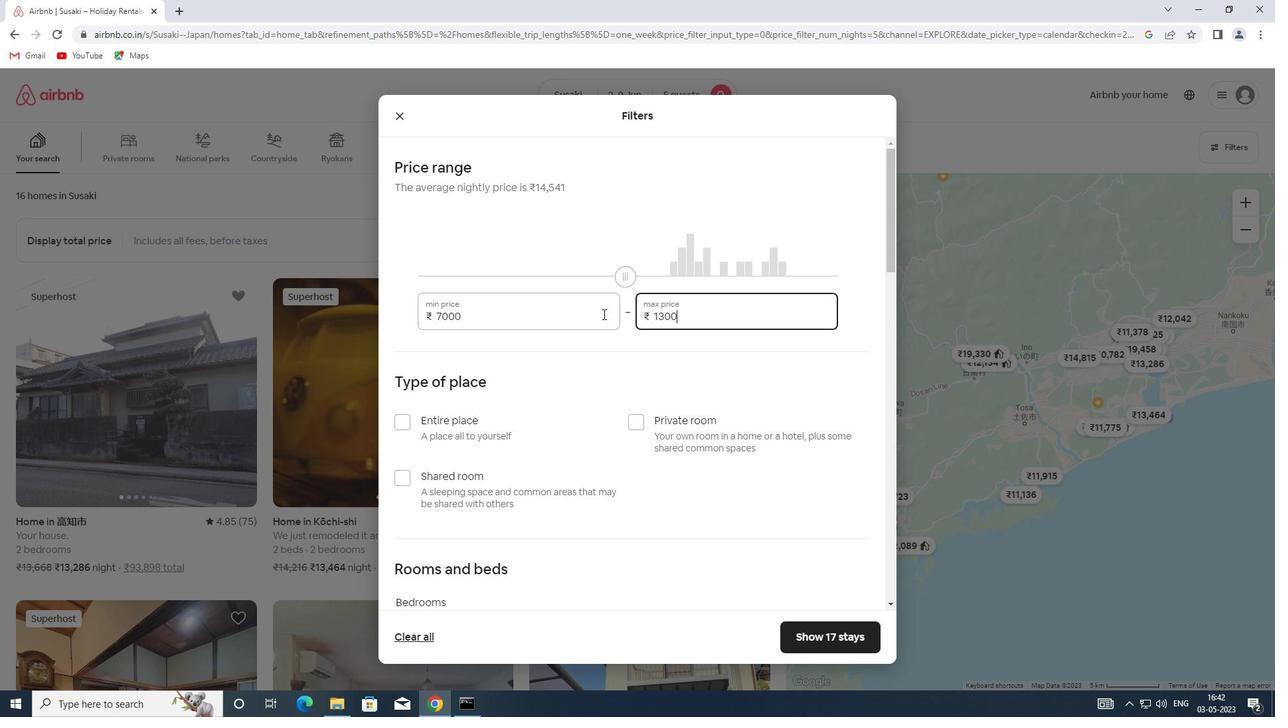
Action: Mouse moved to (521, 417)
Screenshot: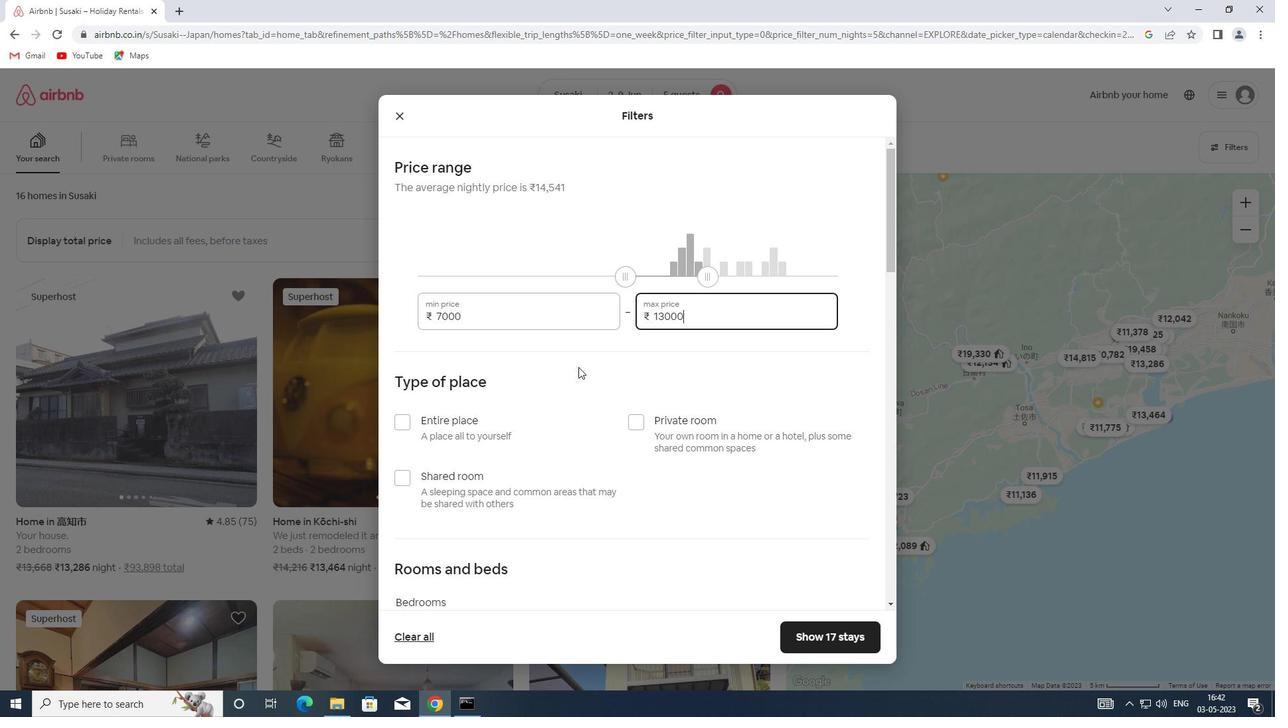 
Action: Mouse scrolled (521, 416) with delta (0, 0)
Screenshot: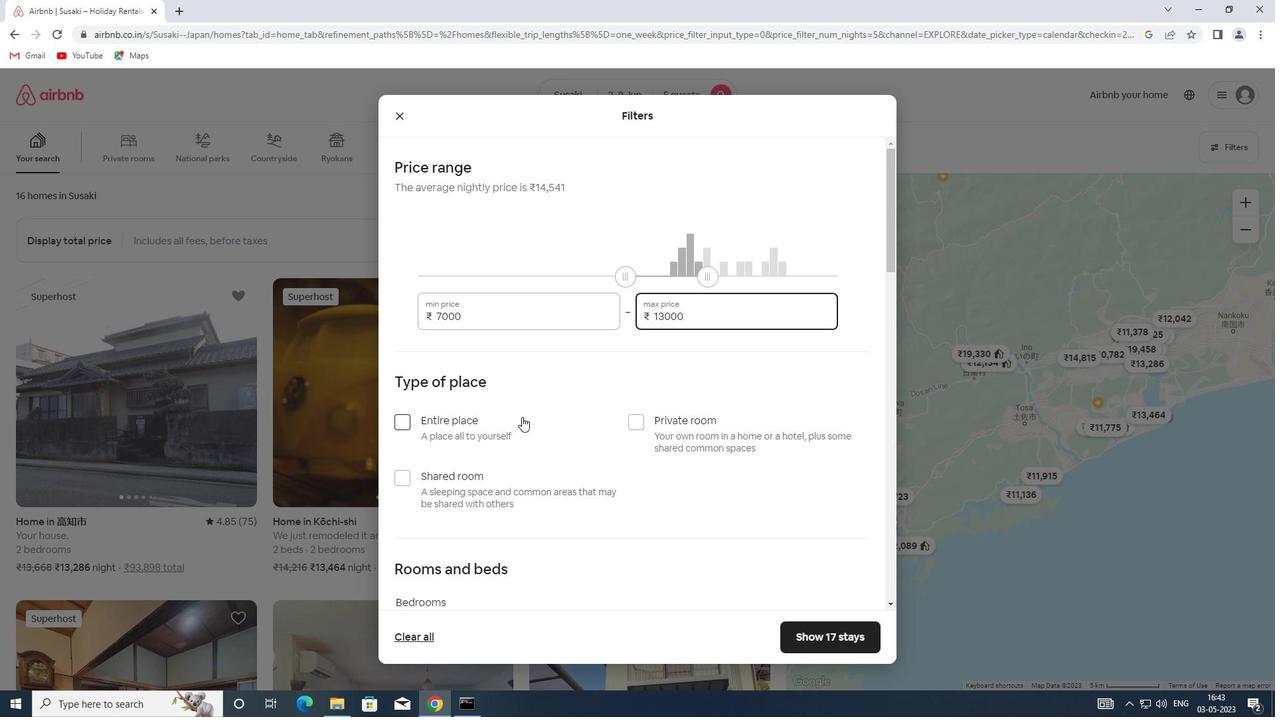 
Action: Mouse moved to (462, 408)
Screenshot: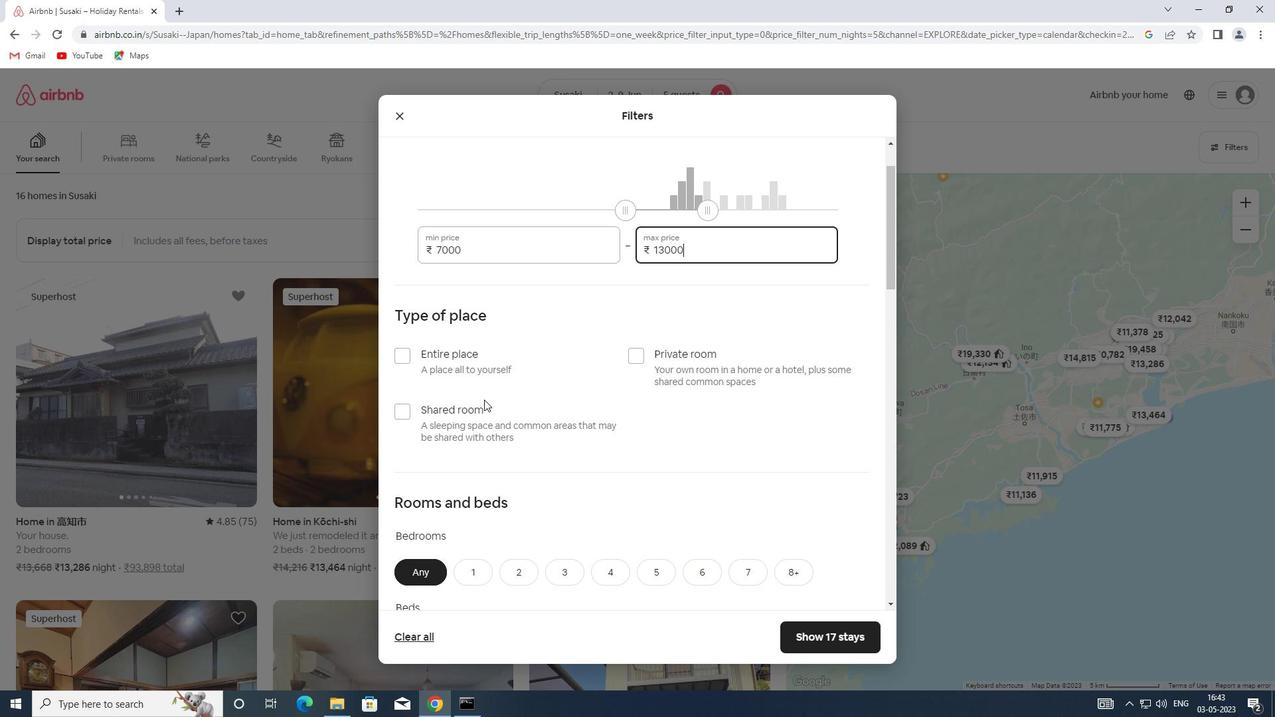
Action: Mouse pressed left at (462, 408)
Screenshot: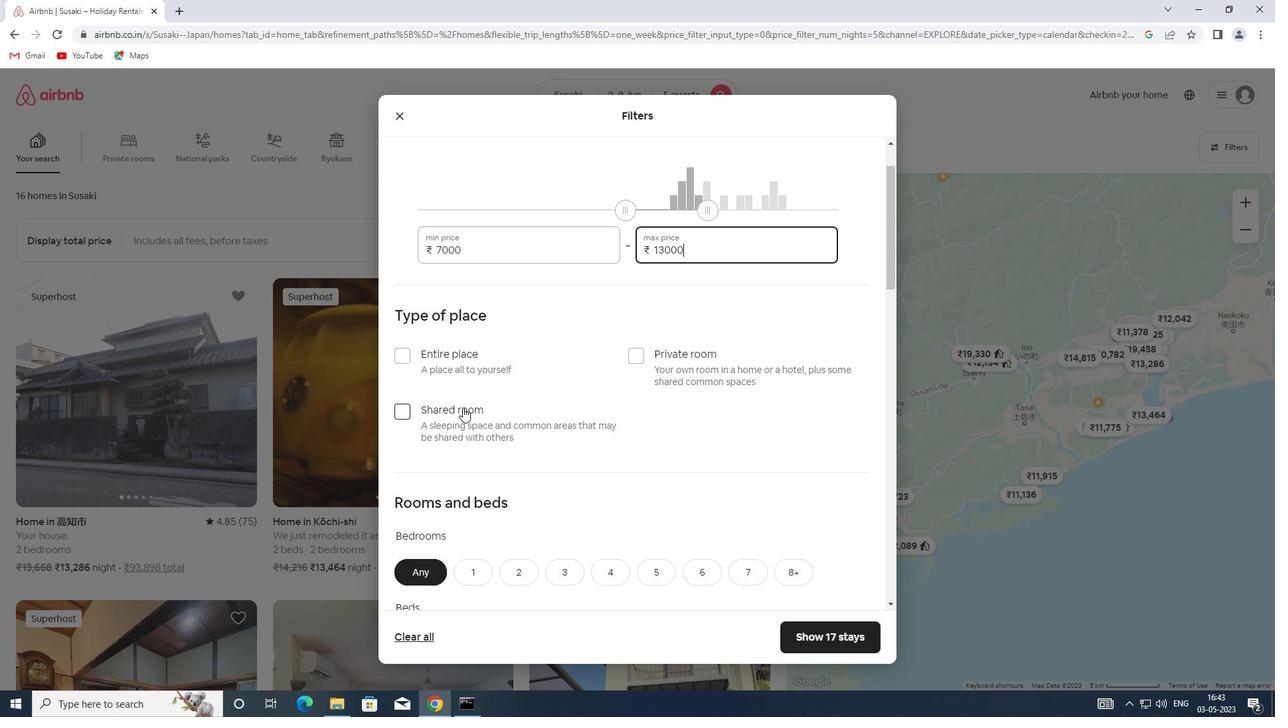 
Action: Mouse moved to (462, 408)
Screenshot: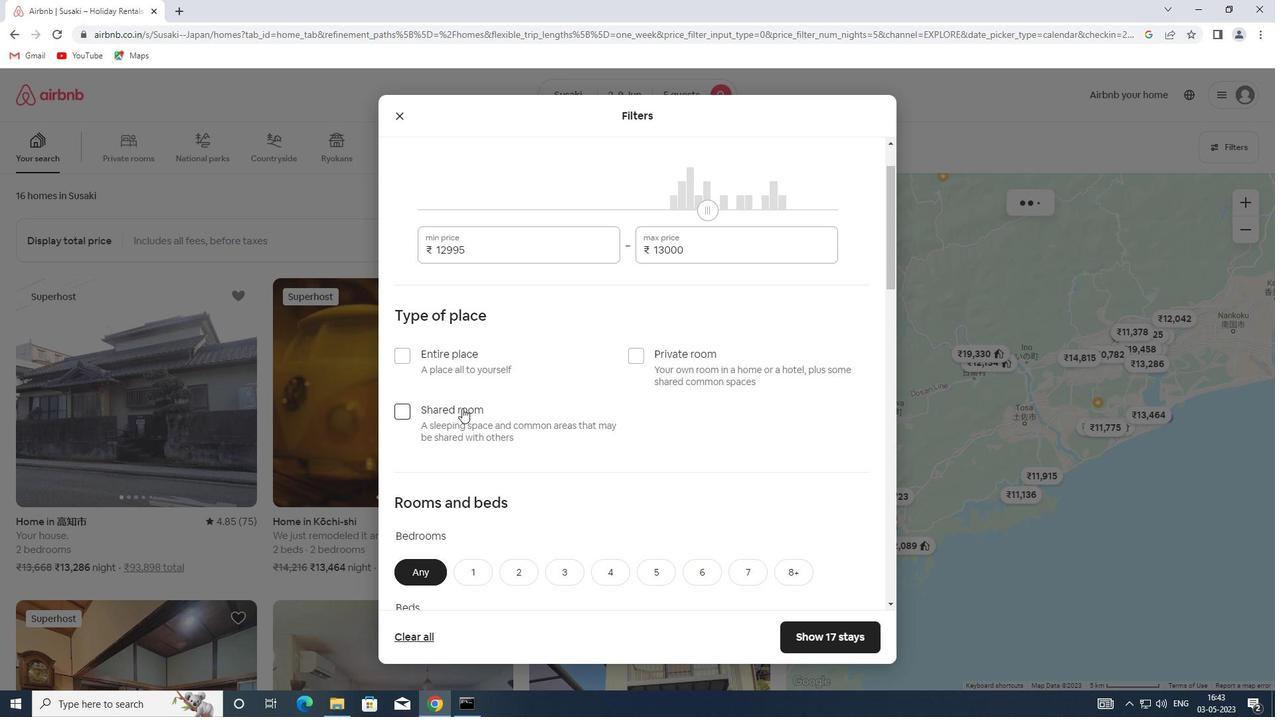 
Action: Mouse scrolled (462, 407) with delta (0, 0)
Screenshot: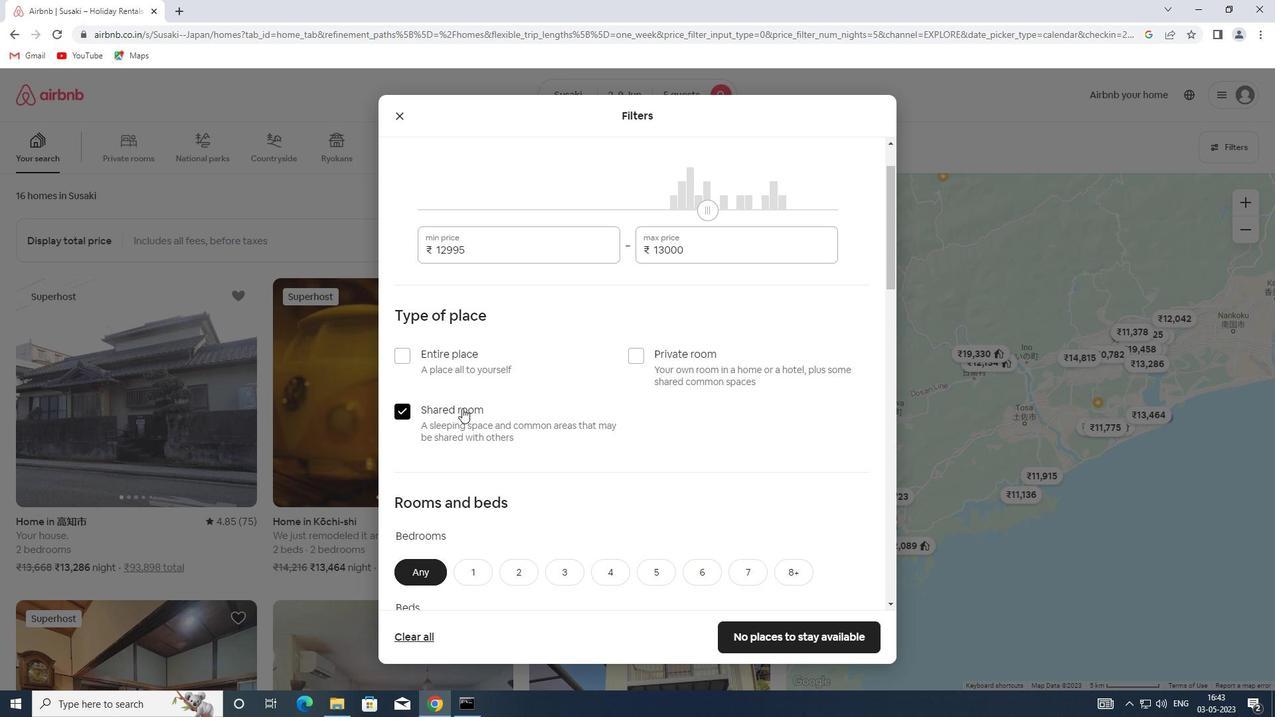
Action: Mouse scrolled (462, 407) with delta (0, 0)
Screenshot: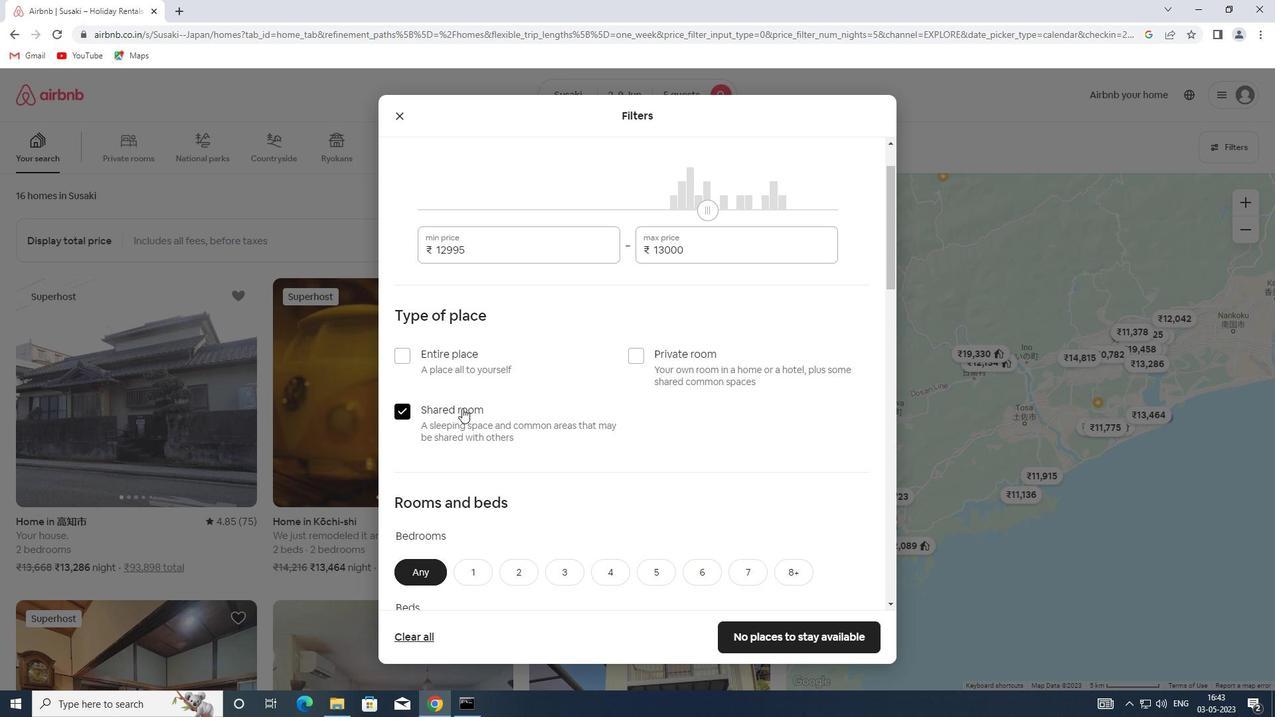 
Action: Mouse scrolled (462, 407) with delta (0, 0)
Screenshot: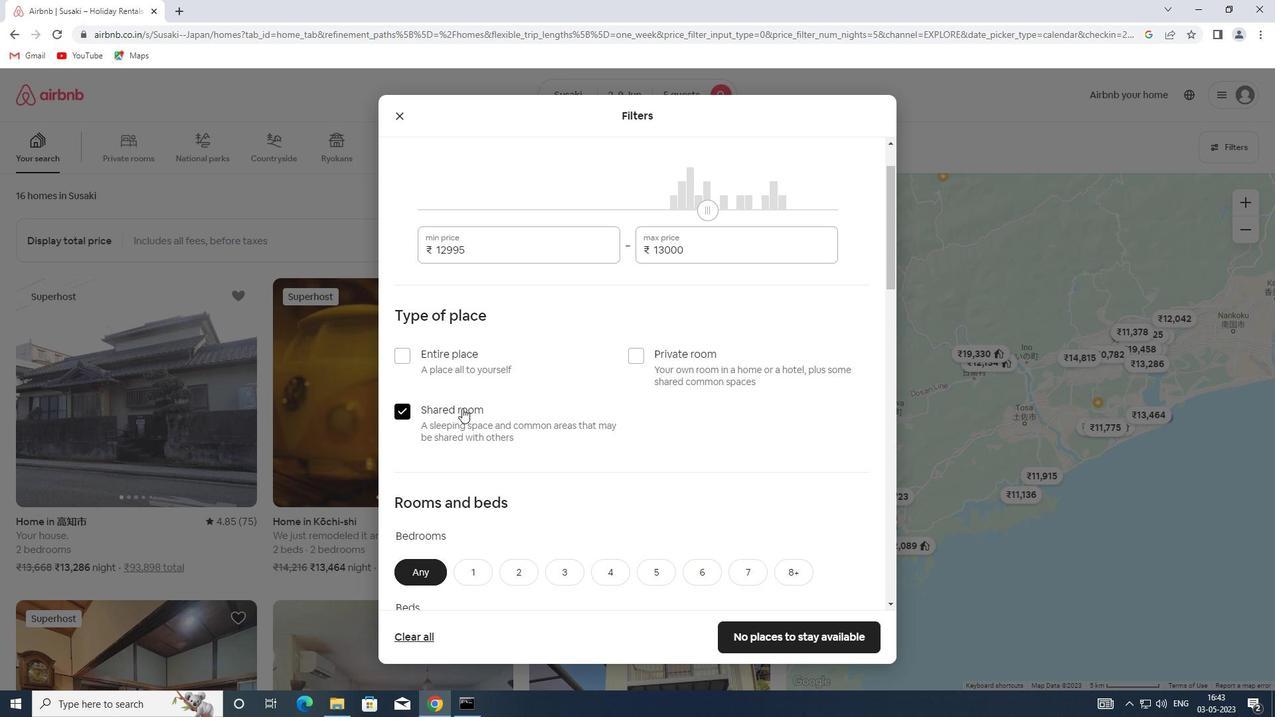 
Action: Mouse scrolled (462, 407) with delta (0, 0)
Screenshot: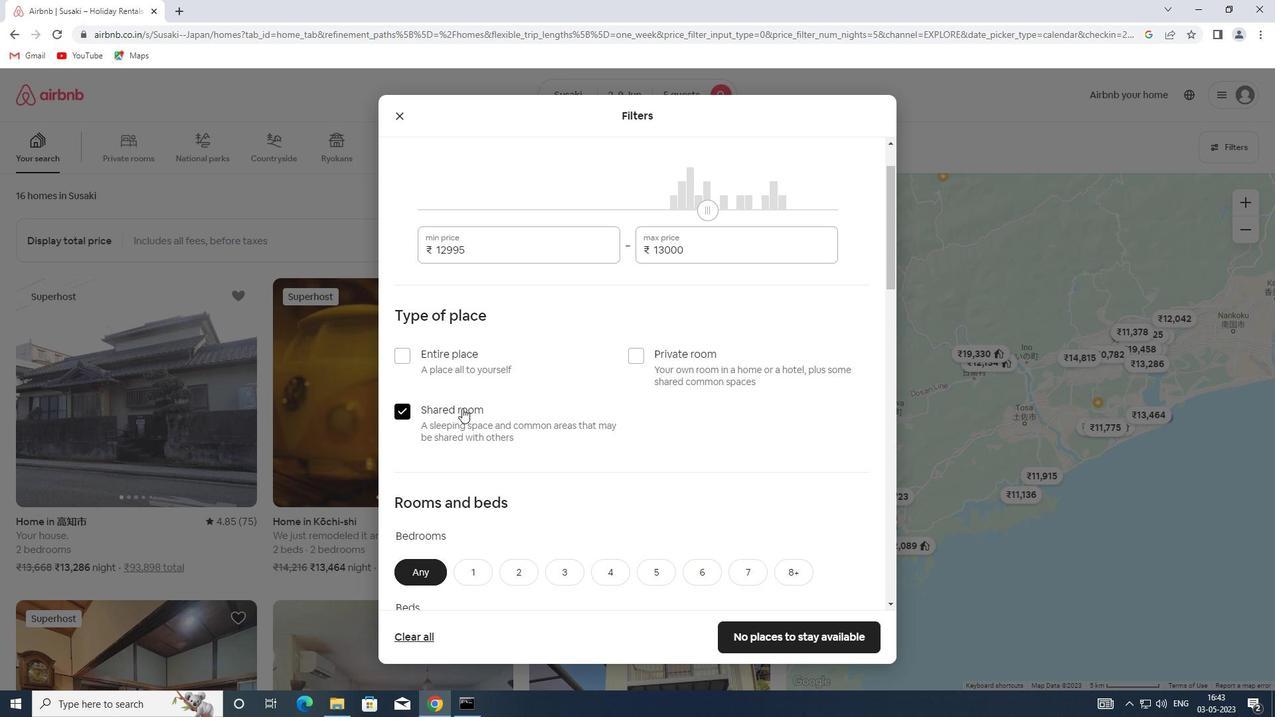 
Action: Mouse moved to (529, 311)
Screenshot: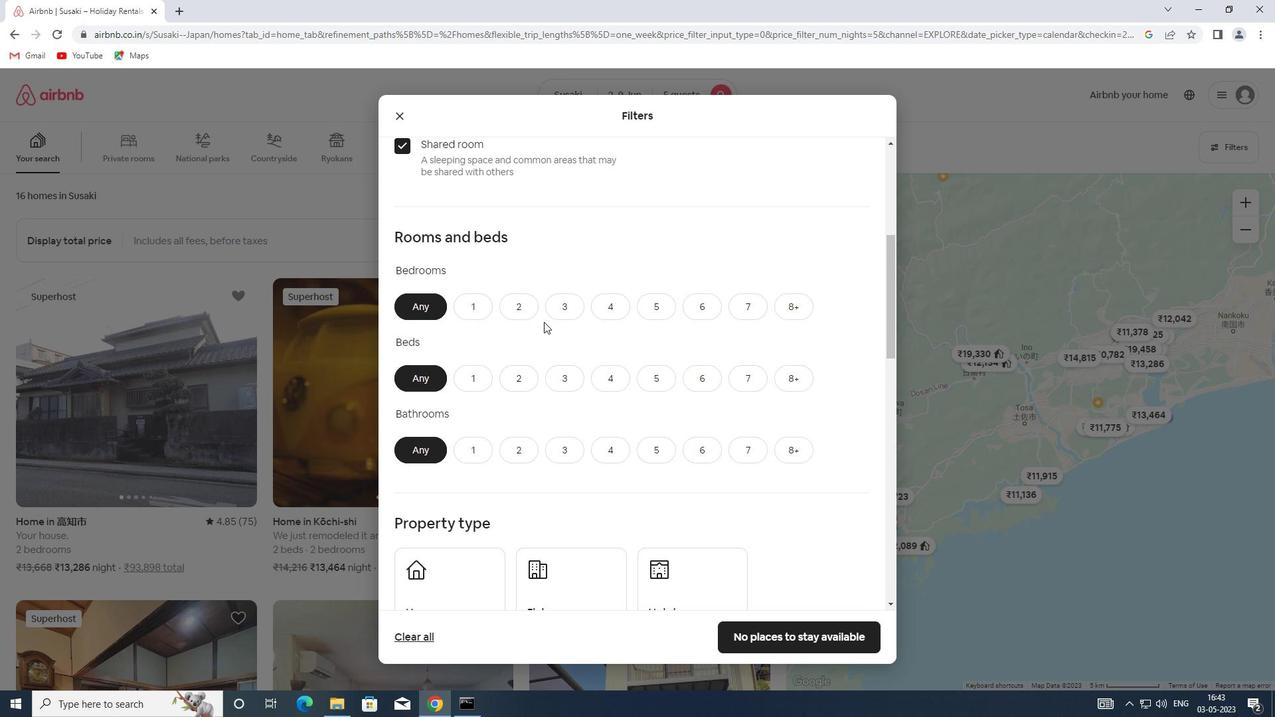 
Action: Mouse pressed left at (529, 311)
Screenshot: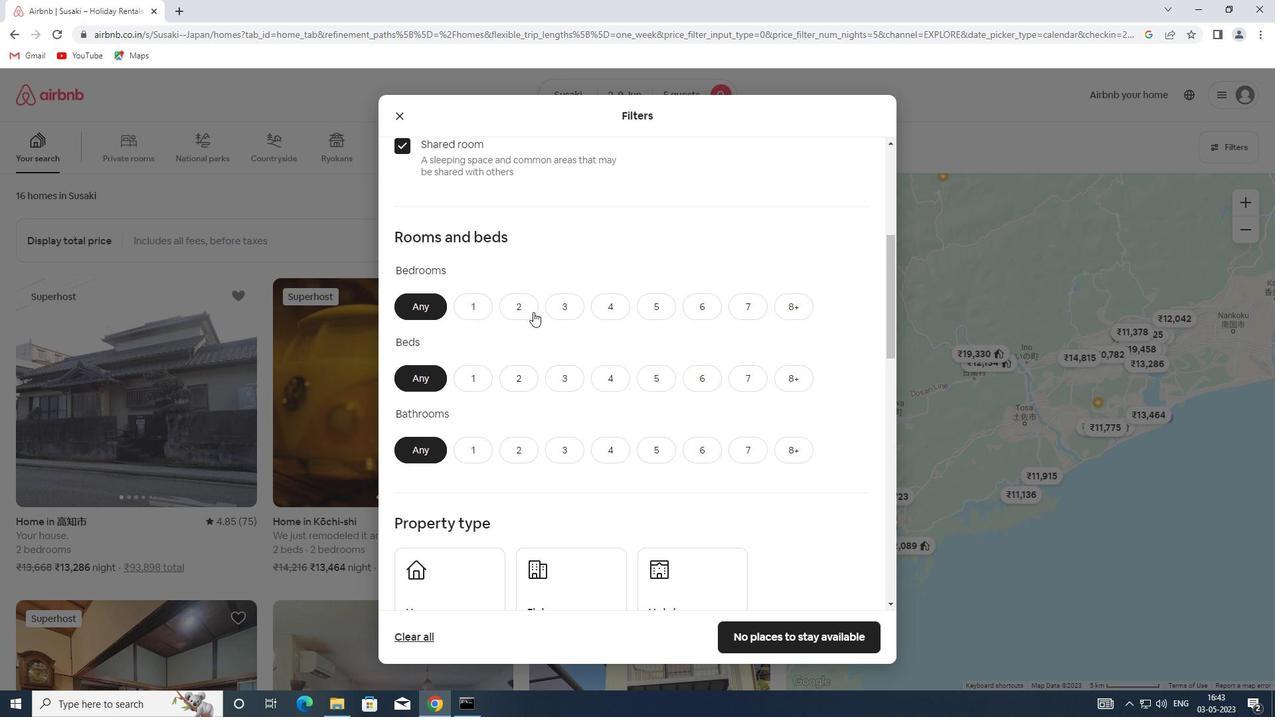 
Action: Mouse moved to (662, 375)
Screenshot: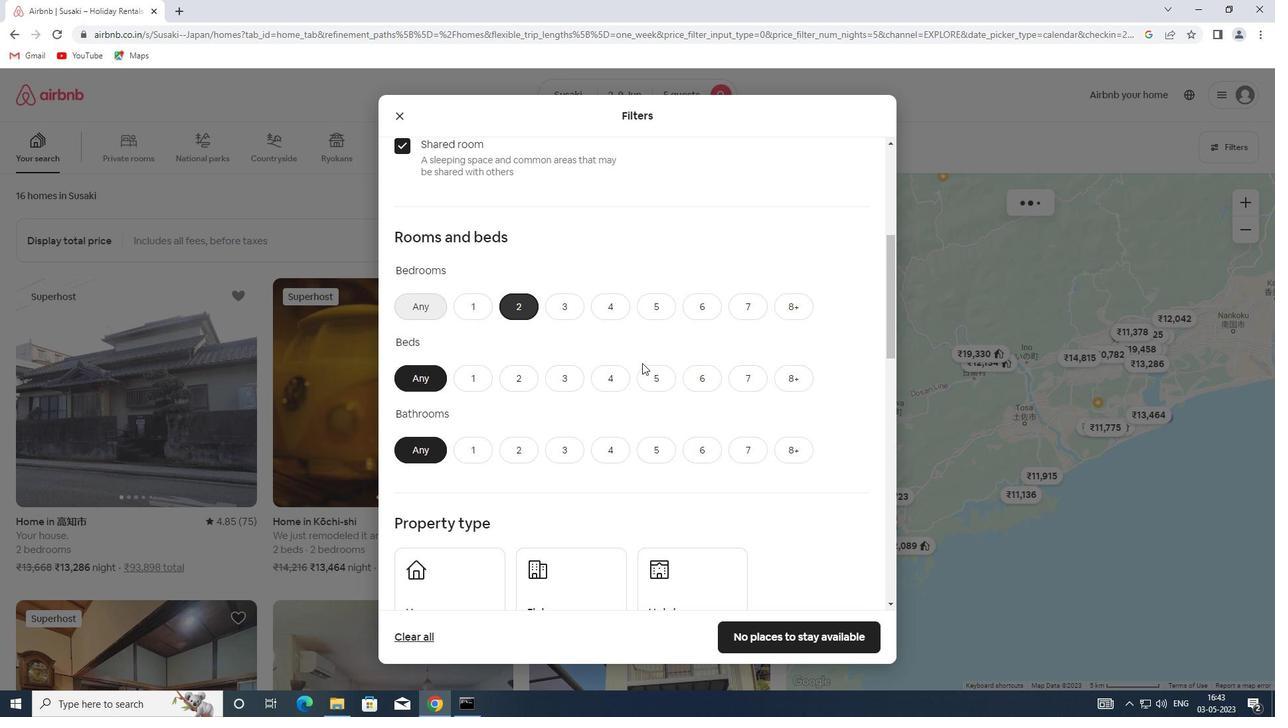 
Action: Mouse pressed left at (662, 375)
Screenshot: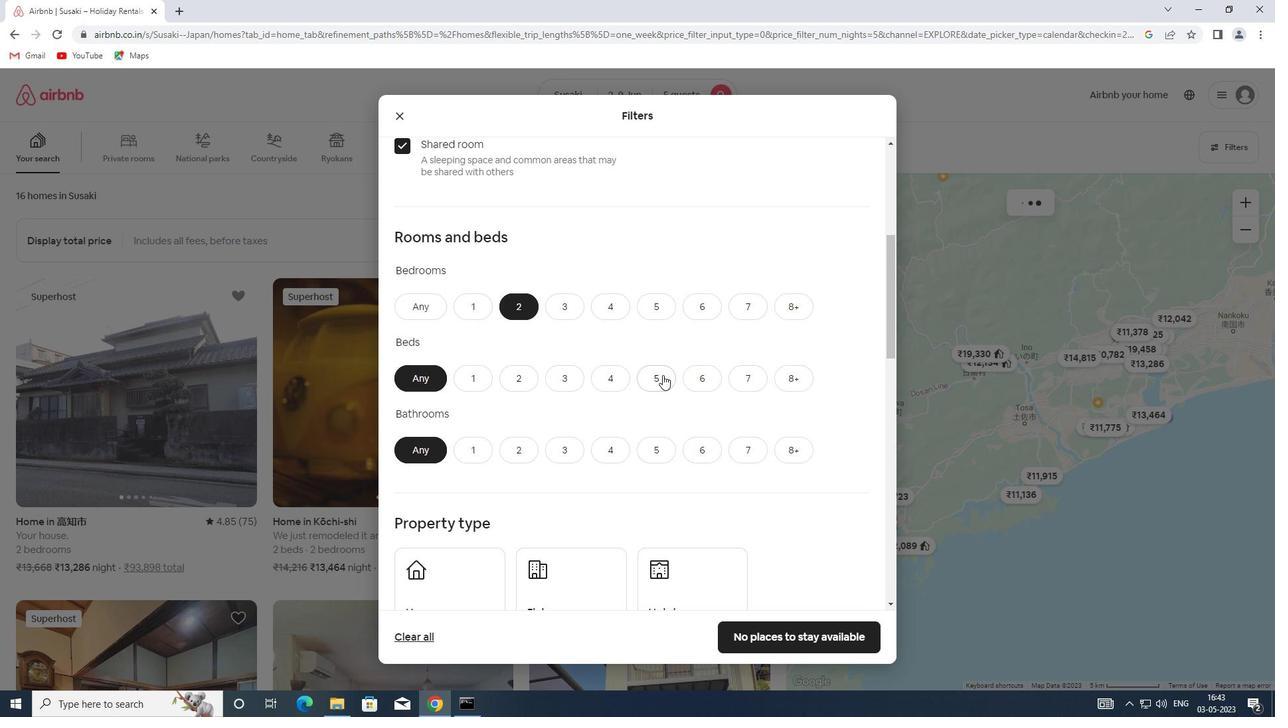 
Action: Mouse moved to (524, 450)
Screenshot: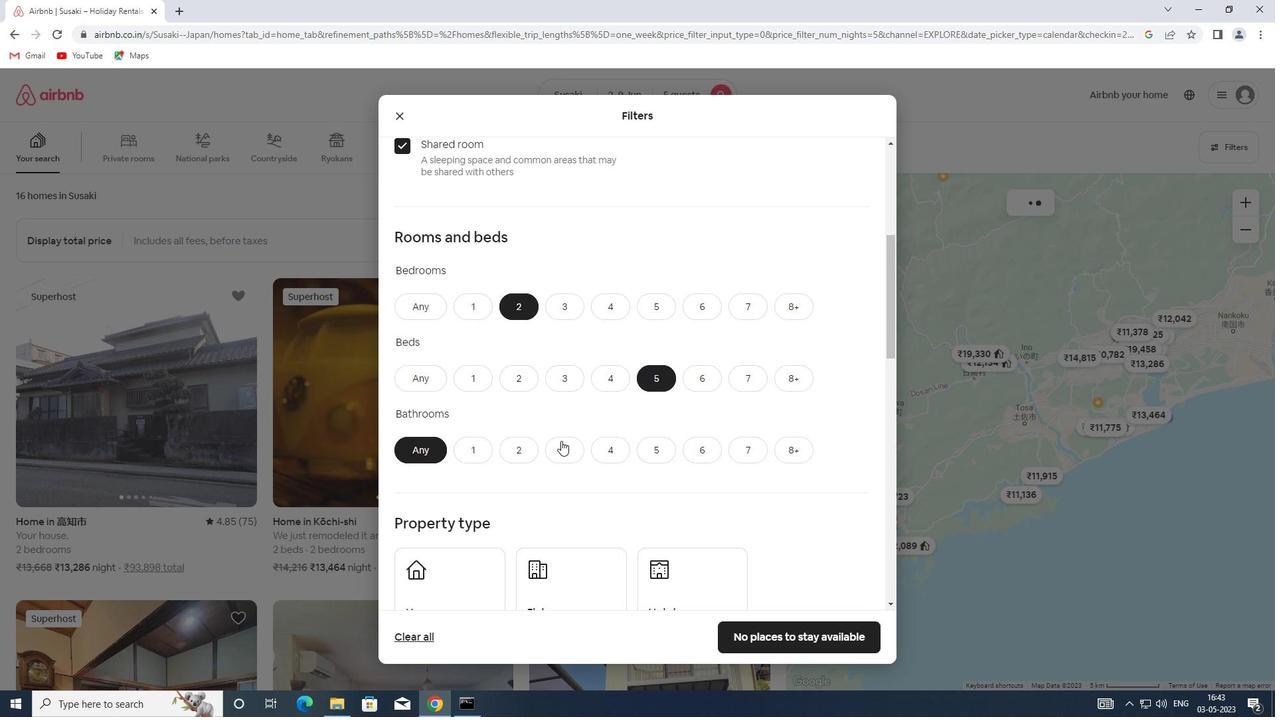 
Action: Mouse pressed left at (524, 450)
Screenshot: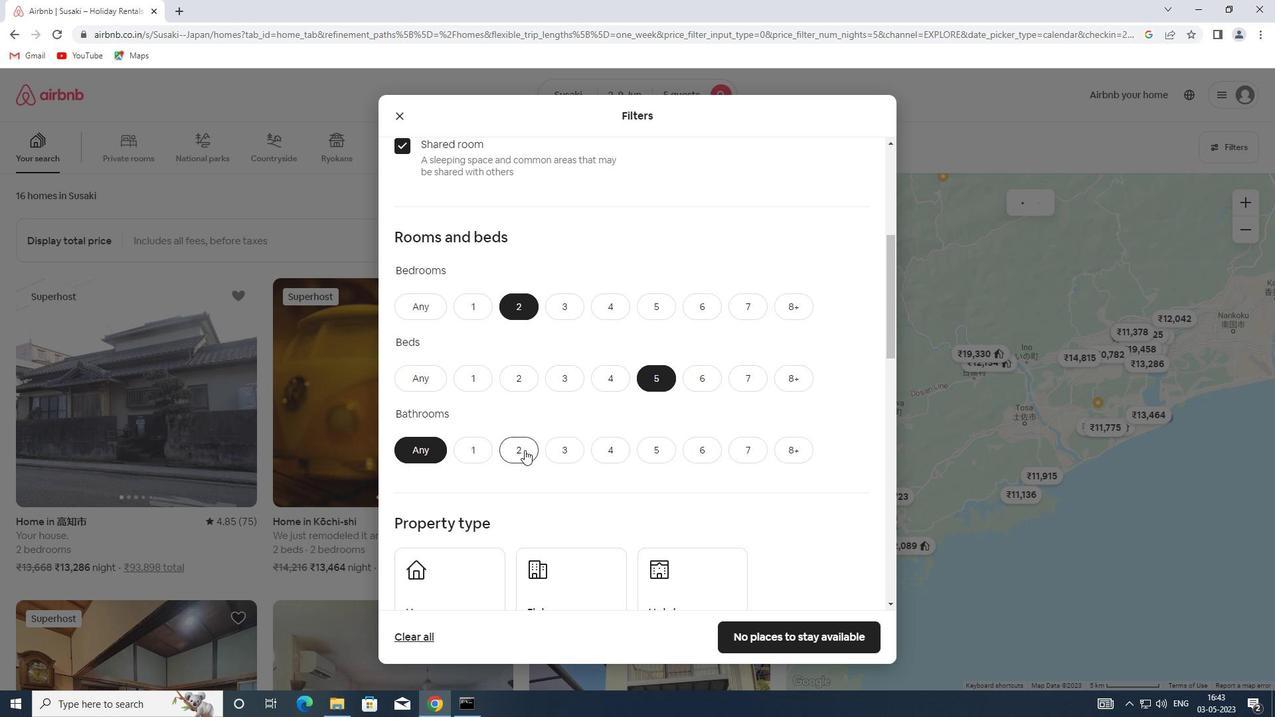 
Action: Mouse scrolled (524, 449) with delta (0, 0)
Screenshot: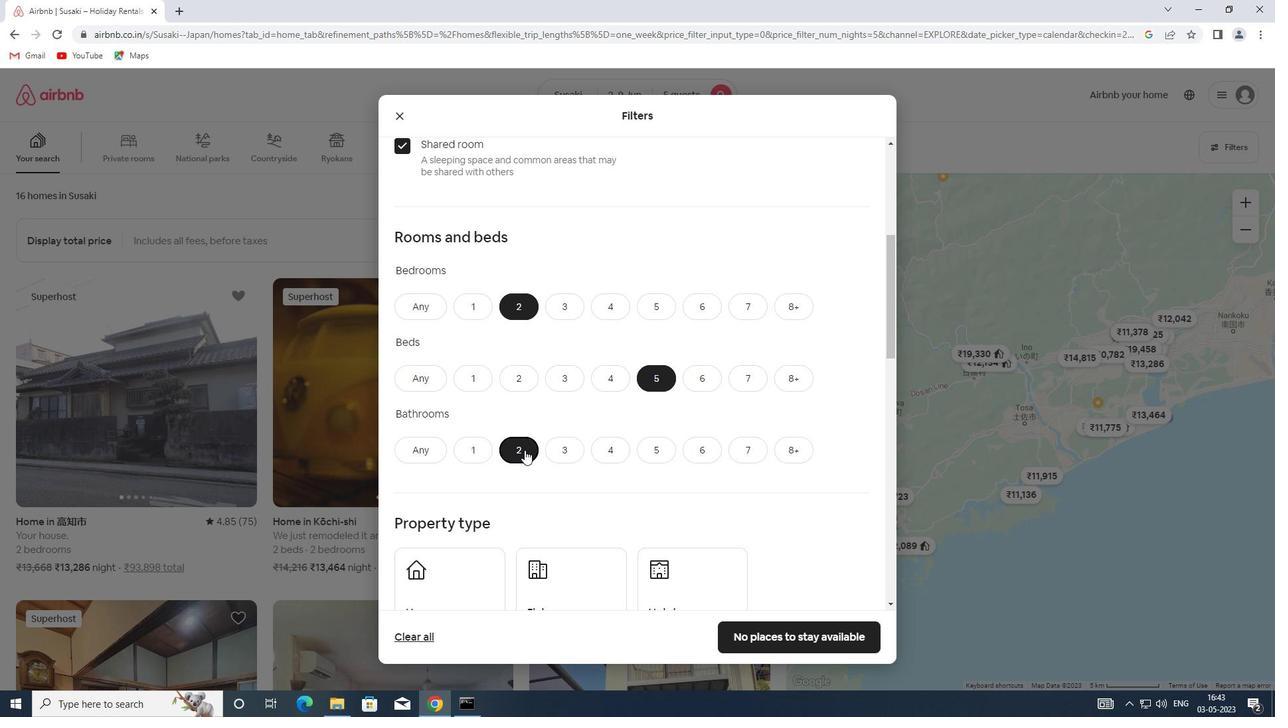
Action: Mouse scrolled (524, 449) with delta (0, 0)
Screenshot: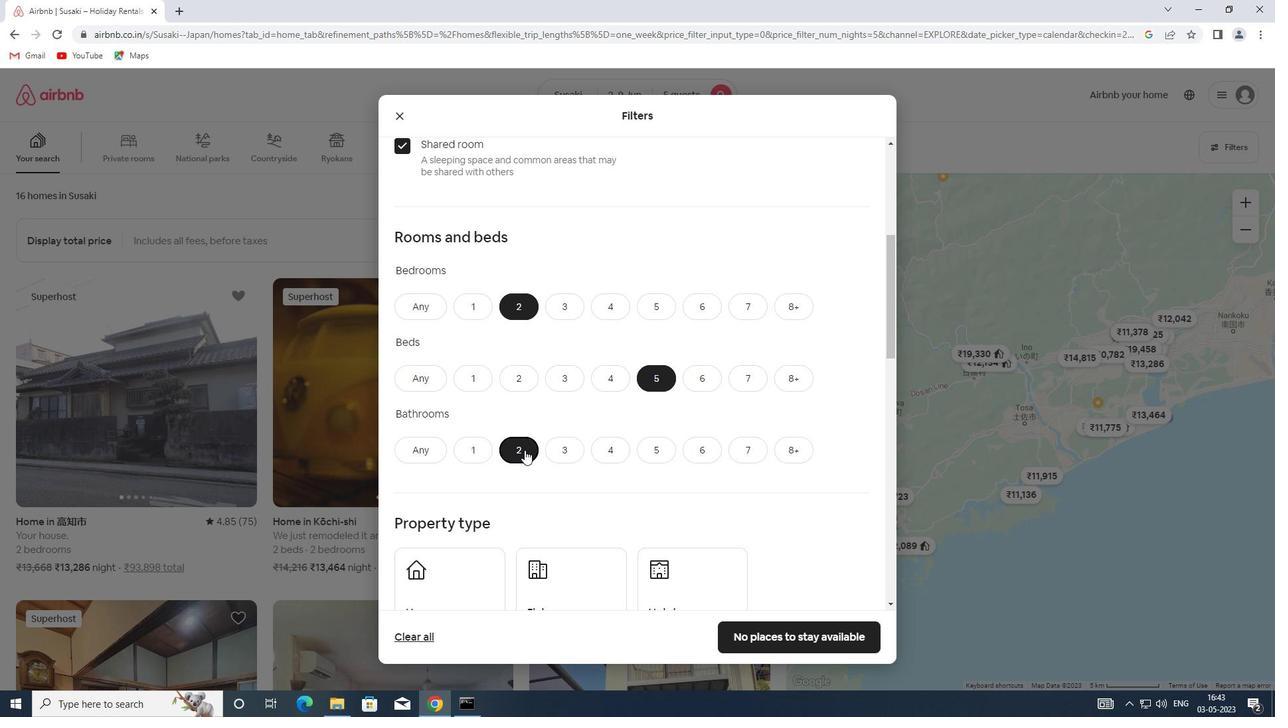 
Action: Mouse moved to (487, 457)
Screenshot: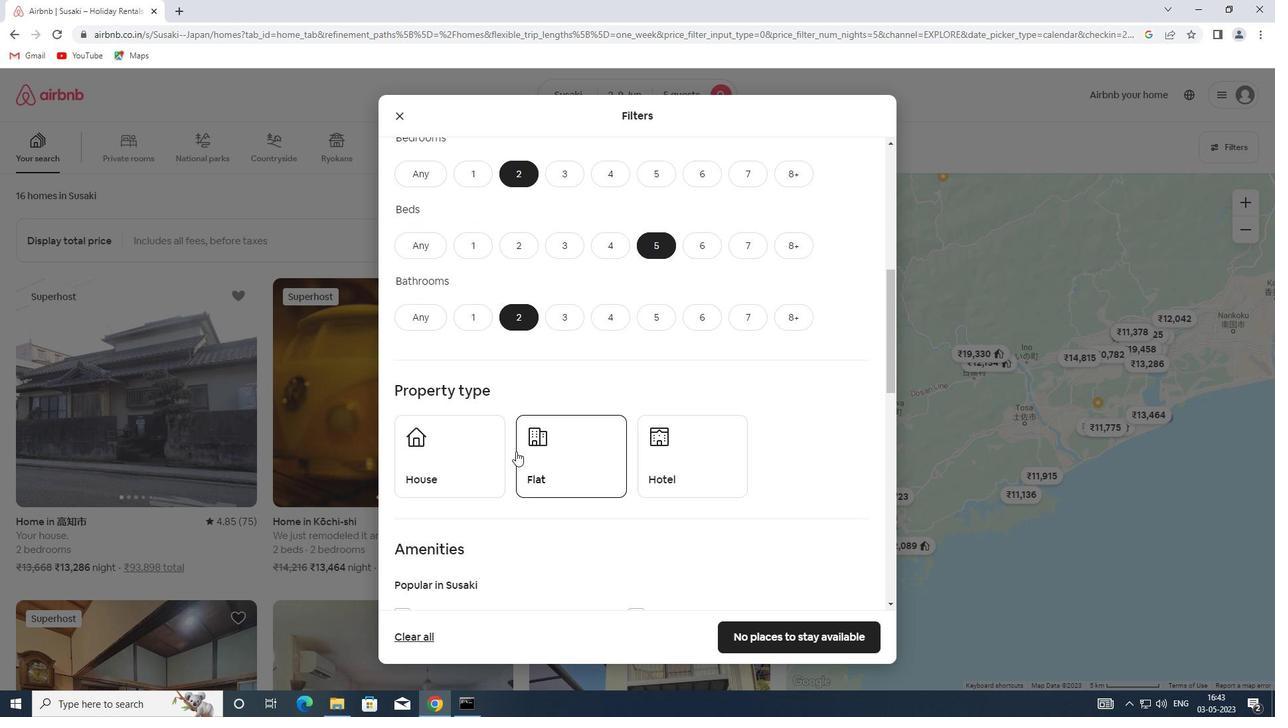 
Action: Mouse pressed left at (487, 457)
Screenshot: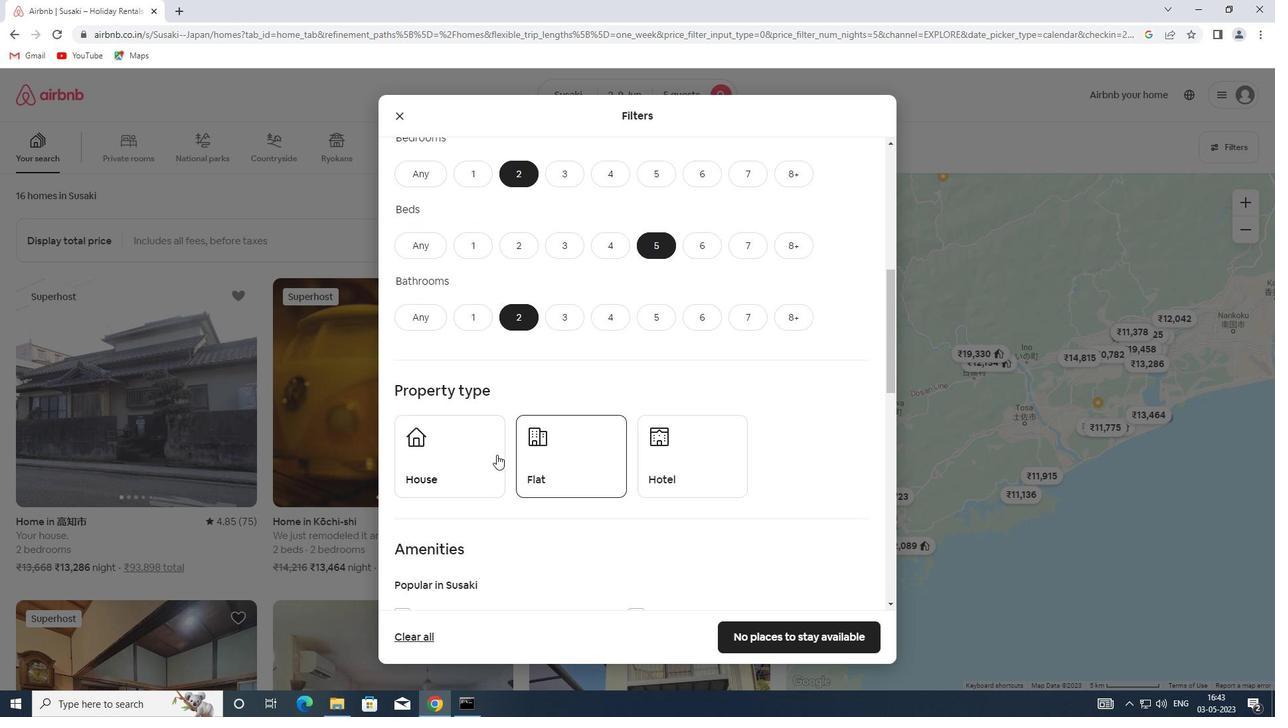 
Action: Mouse moved to (563, 457)
Screenshot: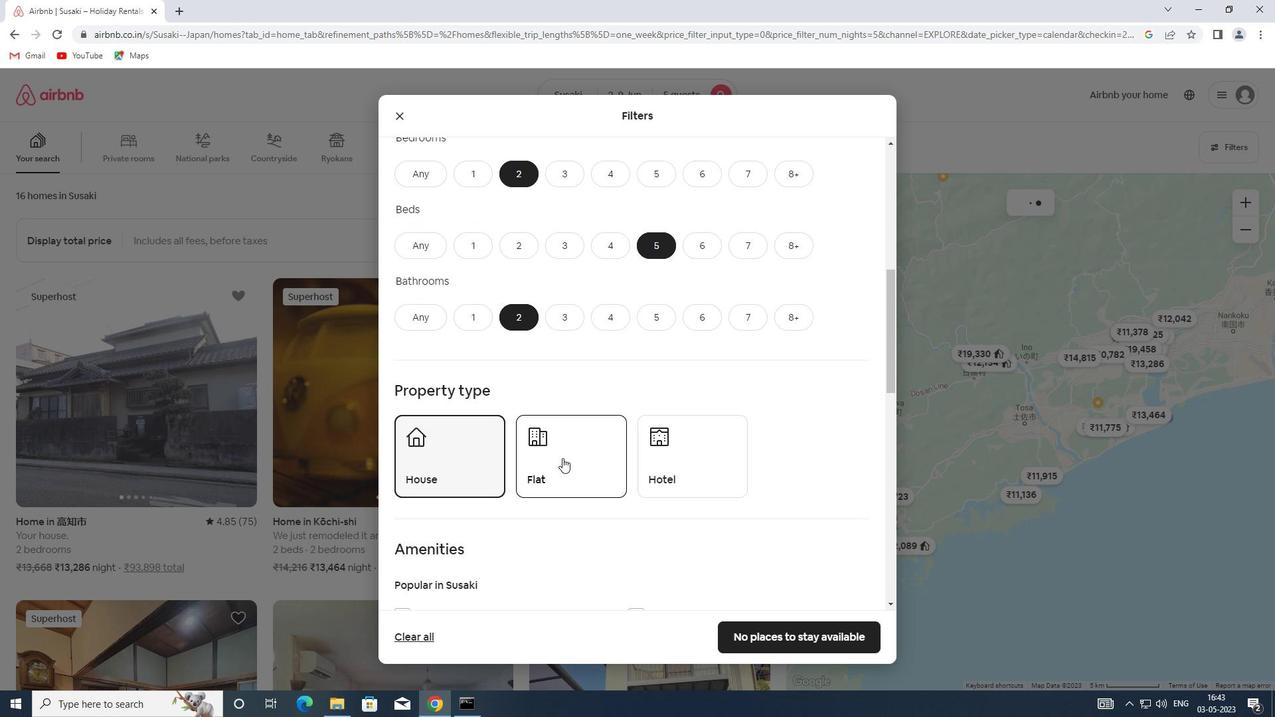 
Action: Mouse pressed left at (563, 457)
Screenshot: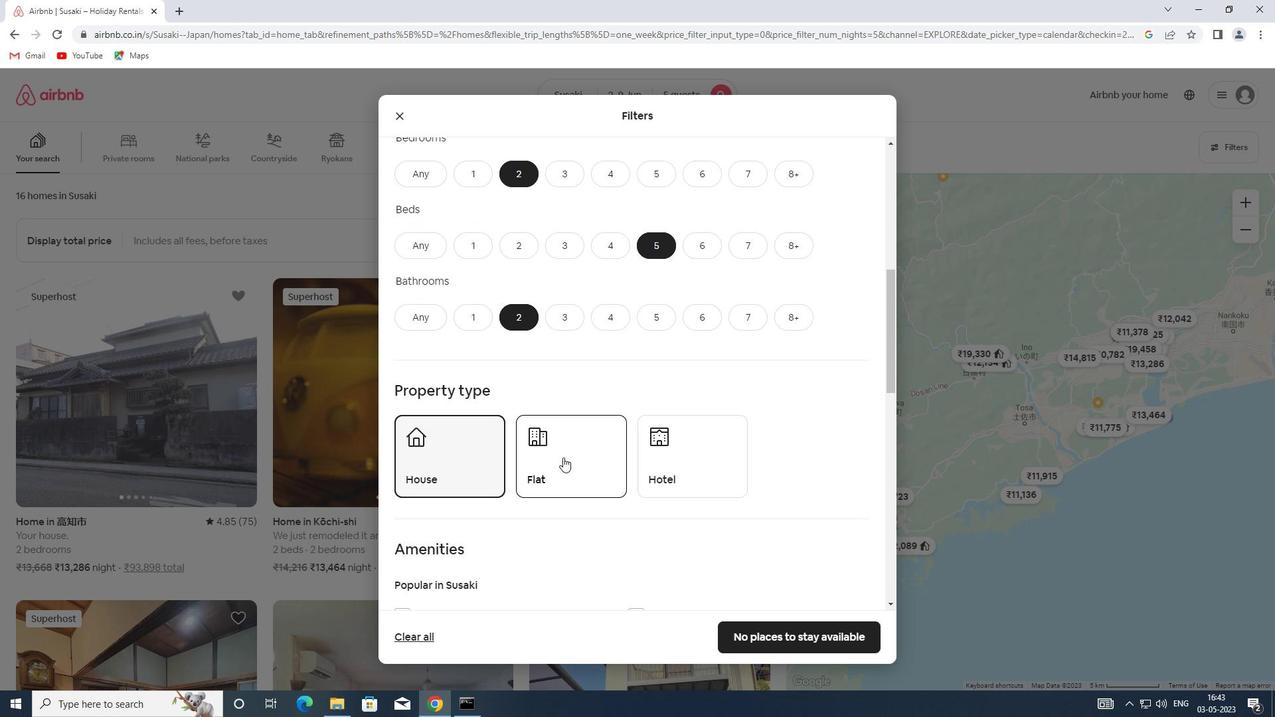 
Action: Mouse scrolled (563, 456) with delta (0, 0)
Screenshot: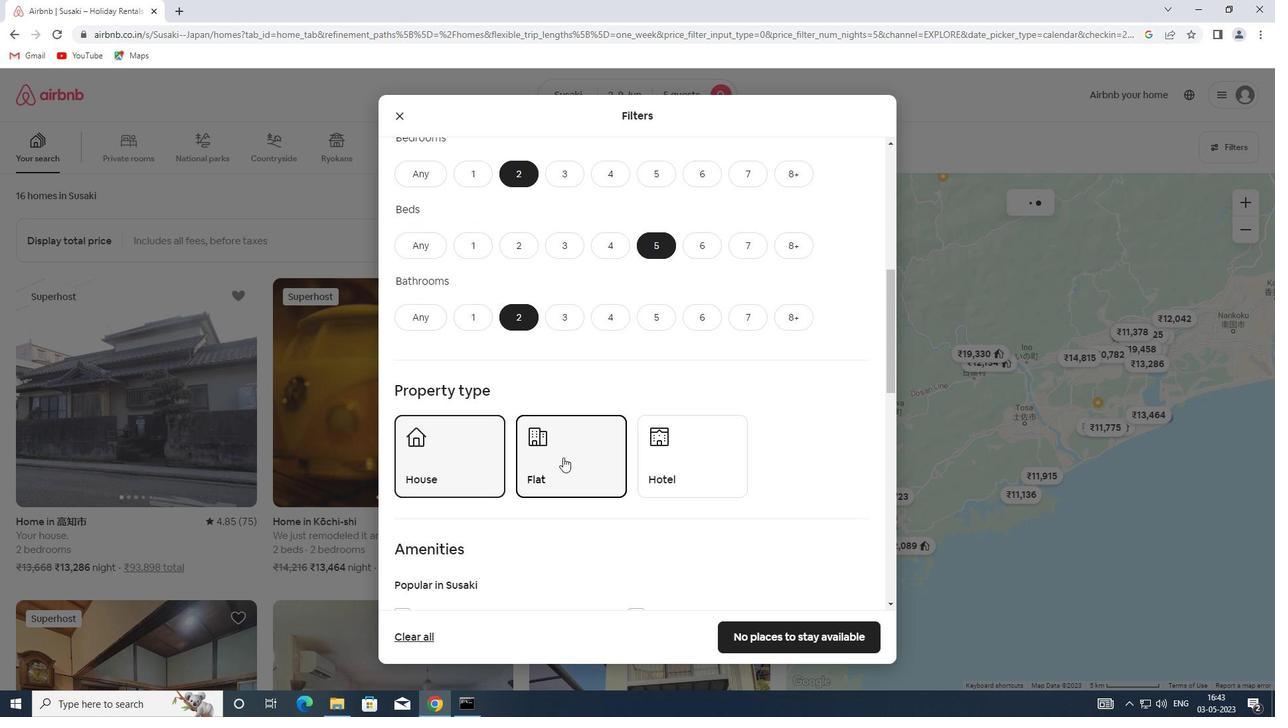 
Action: Mouse scrolled (563, 456) with delta (0, 0)
Screenshot: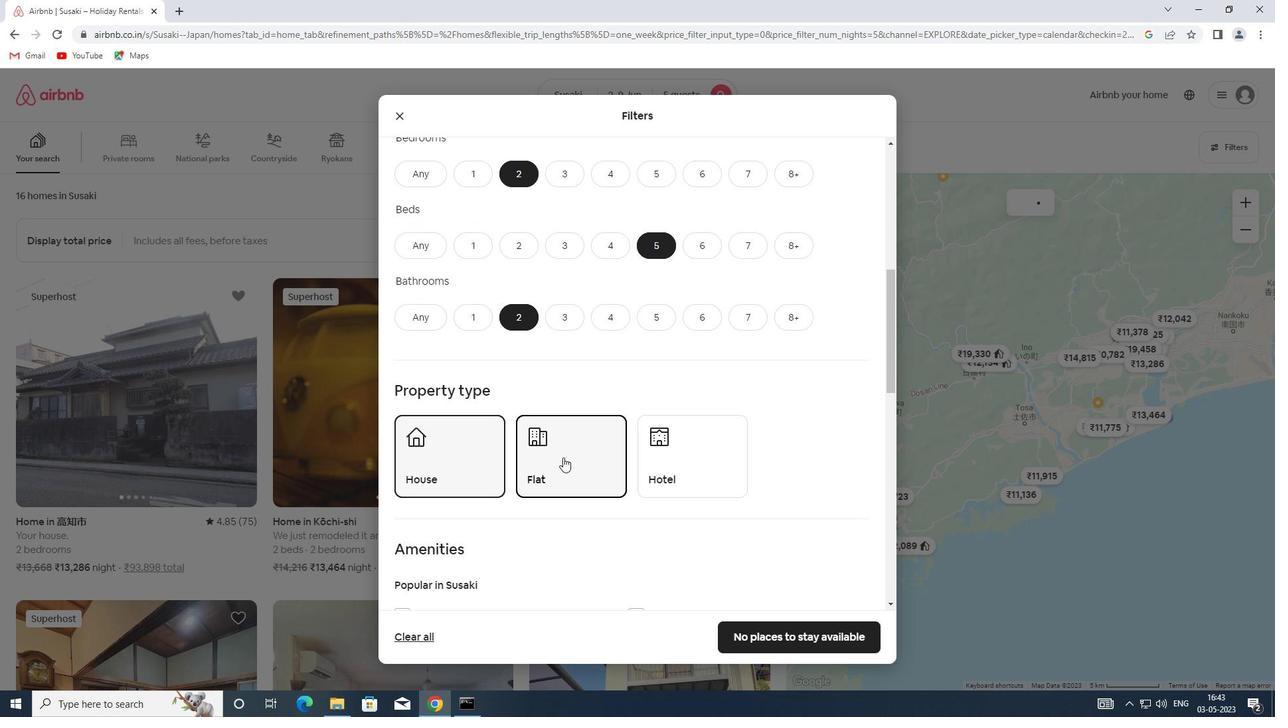 
Action: Mouse scrolled (563, 456) with delta (0, 0)
Screenshot: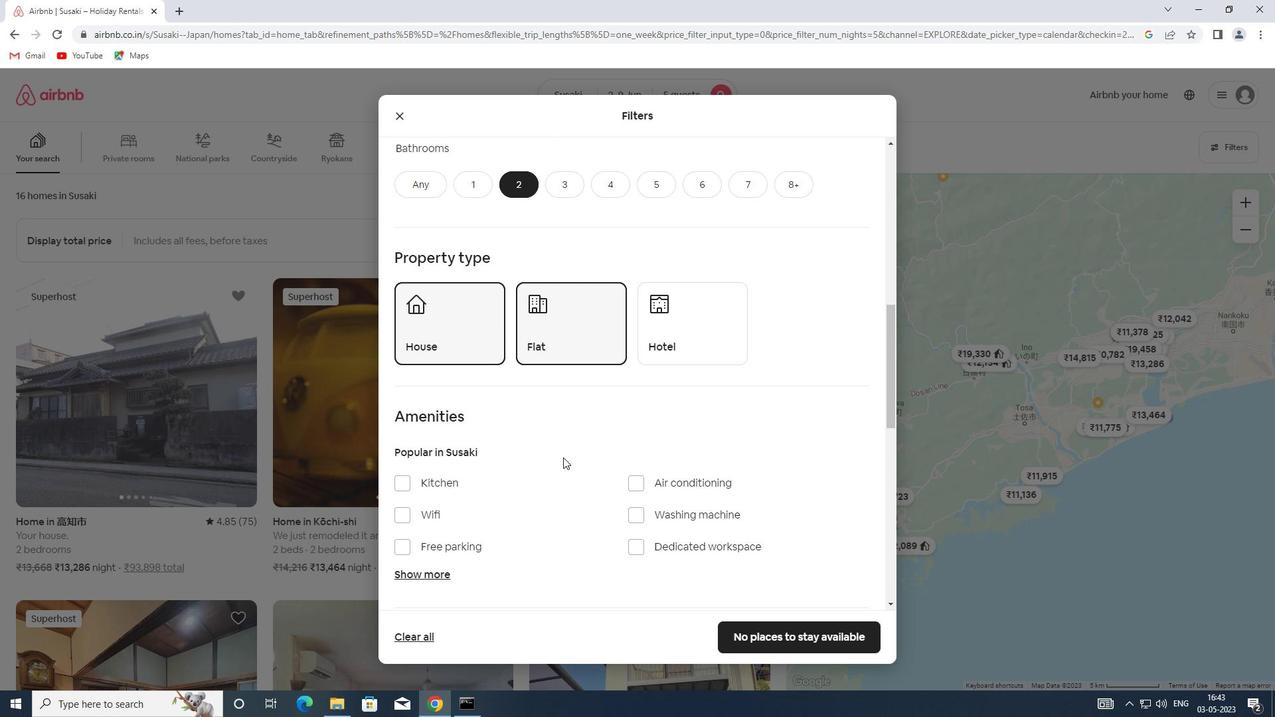 
Action: Mouse scrolled (563, 456) with delta (0, 0)
Screenshot: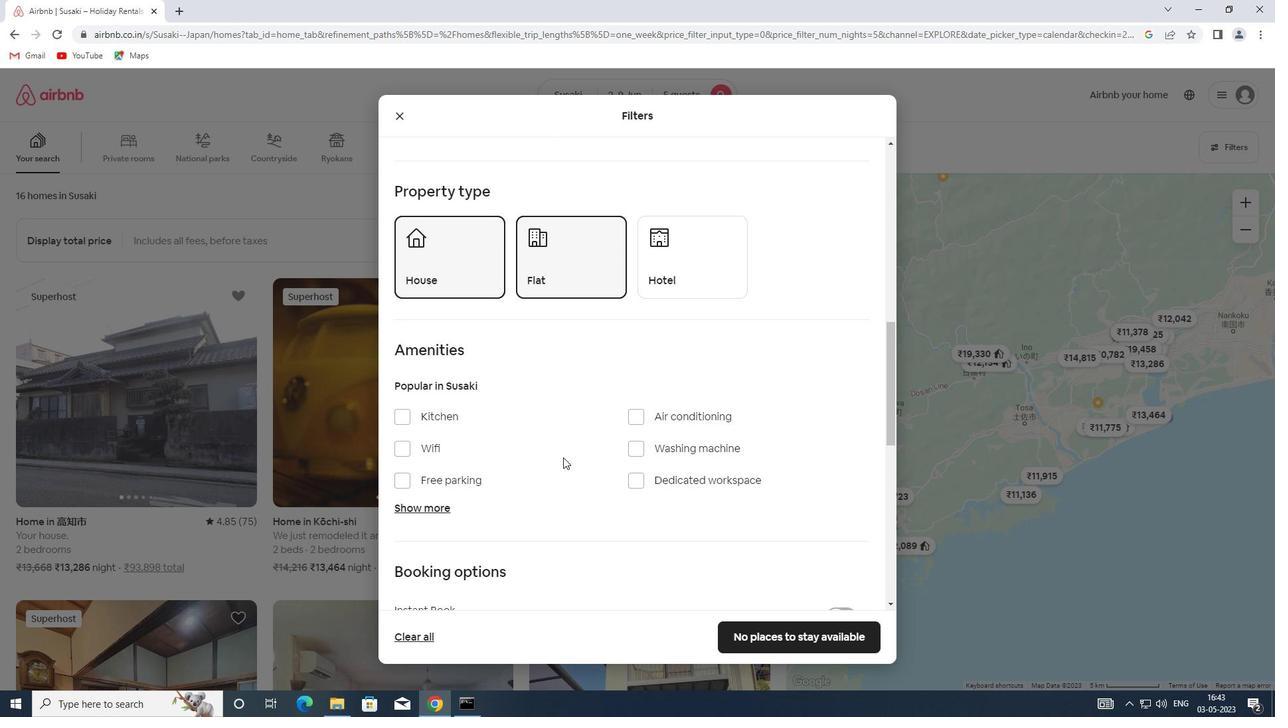 
Action: Mouse scrolled (563, 456) with delta (0, 0)
Screenshot: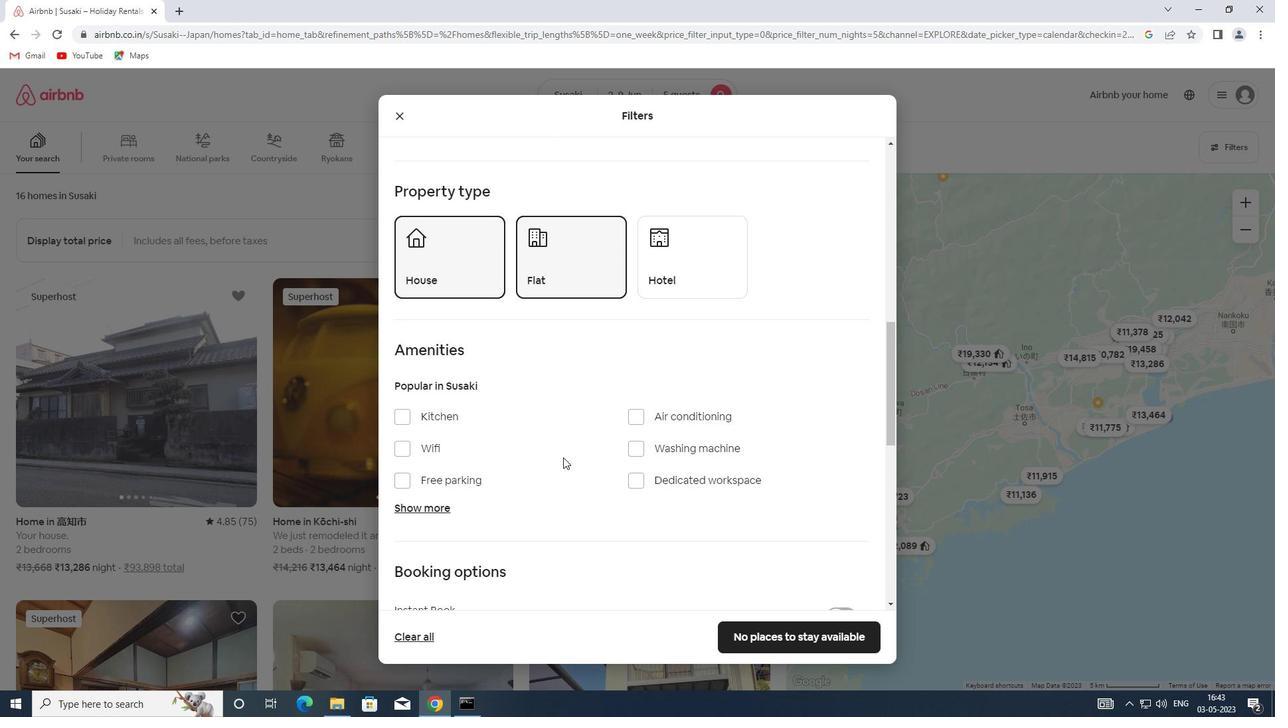 
Action: Mouse scrolled (563, 456) with delta (0, 0)
Screenshot: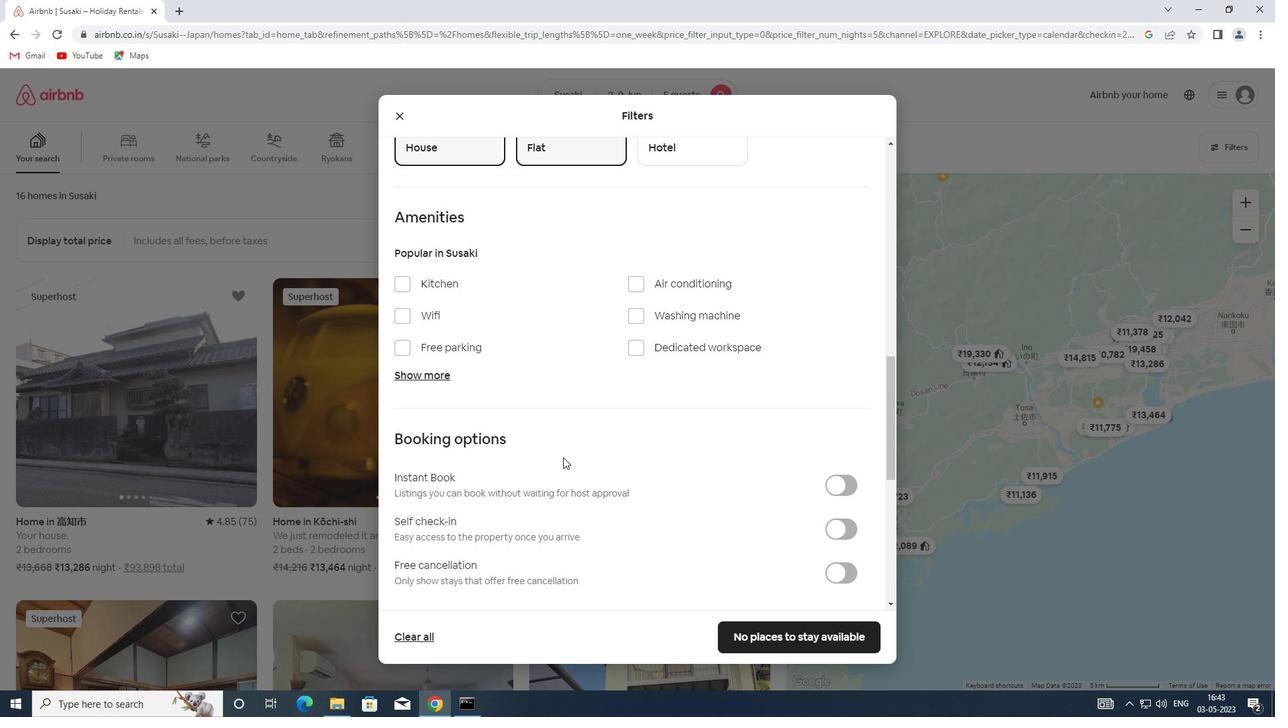 
Action: Mouse scrolled (563, 456) with delta (0, 0)
Screenshot: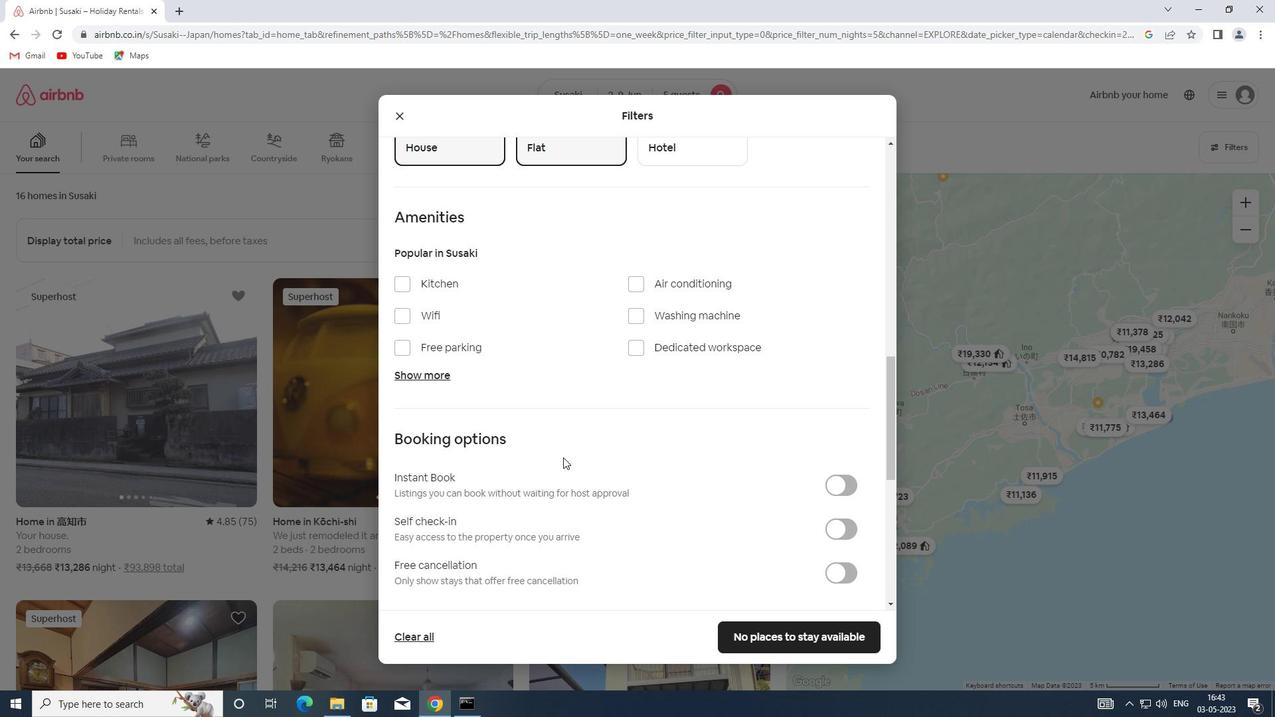 
Action: Mouse moved to (839, 401)
Screenshot: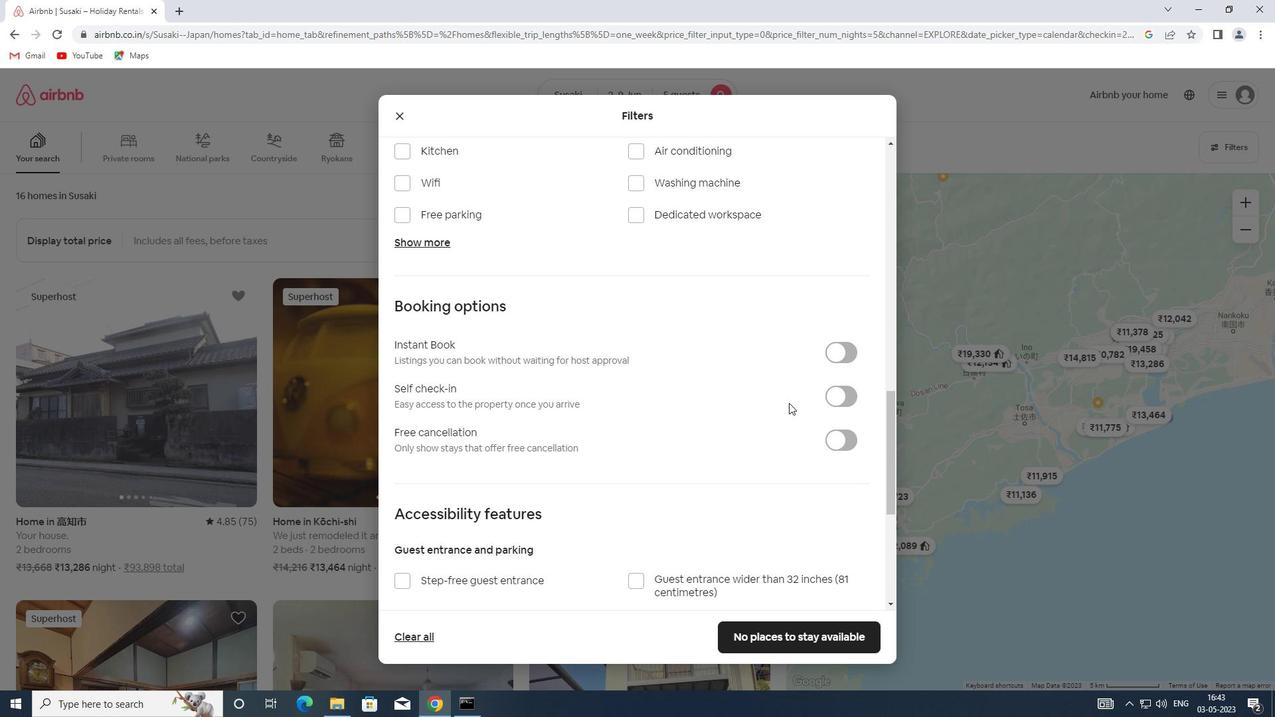 
Action: Mouse pressed left at (839, 401)
Screenshot: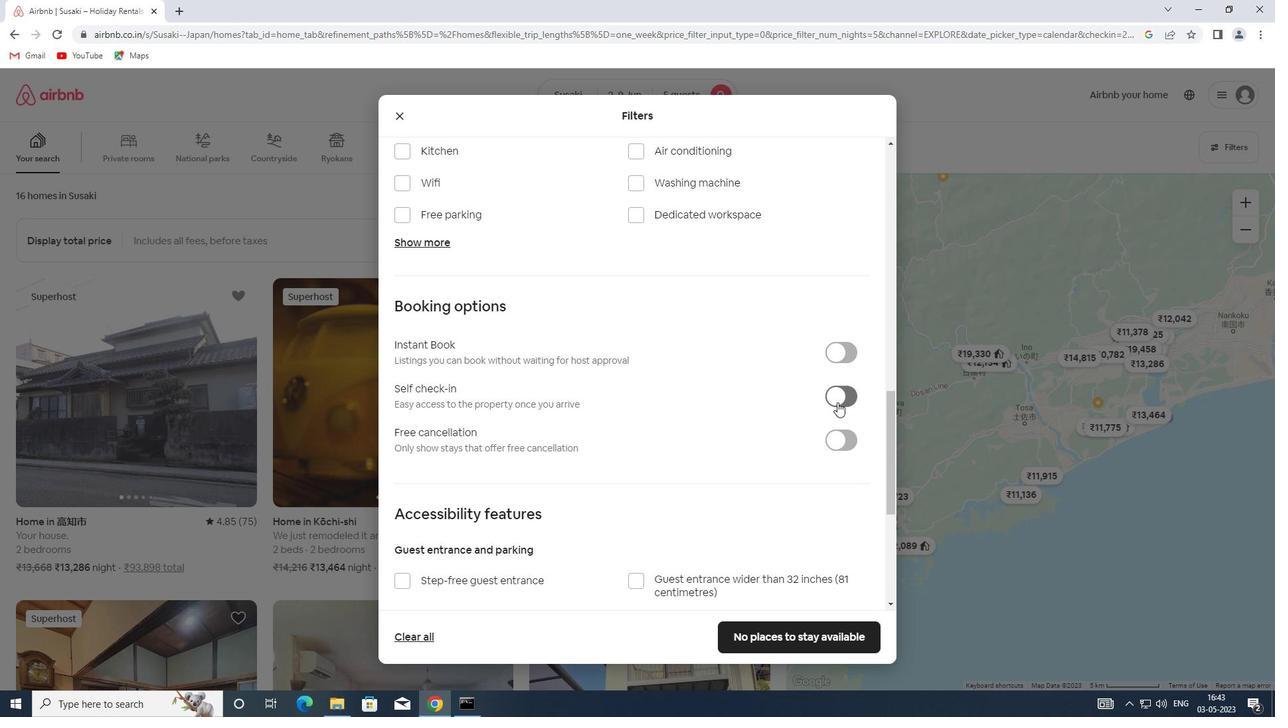 
Action: Mouse moved to (537, 440)
Screenshot: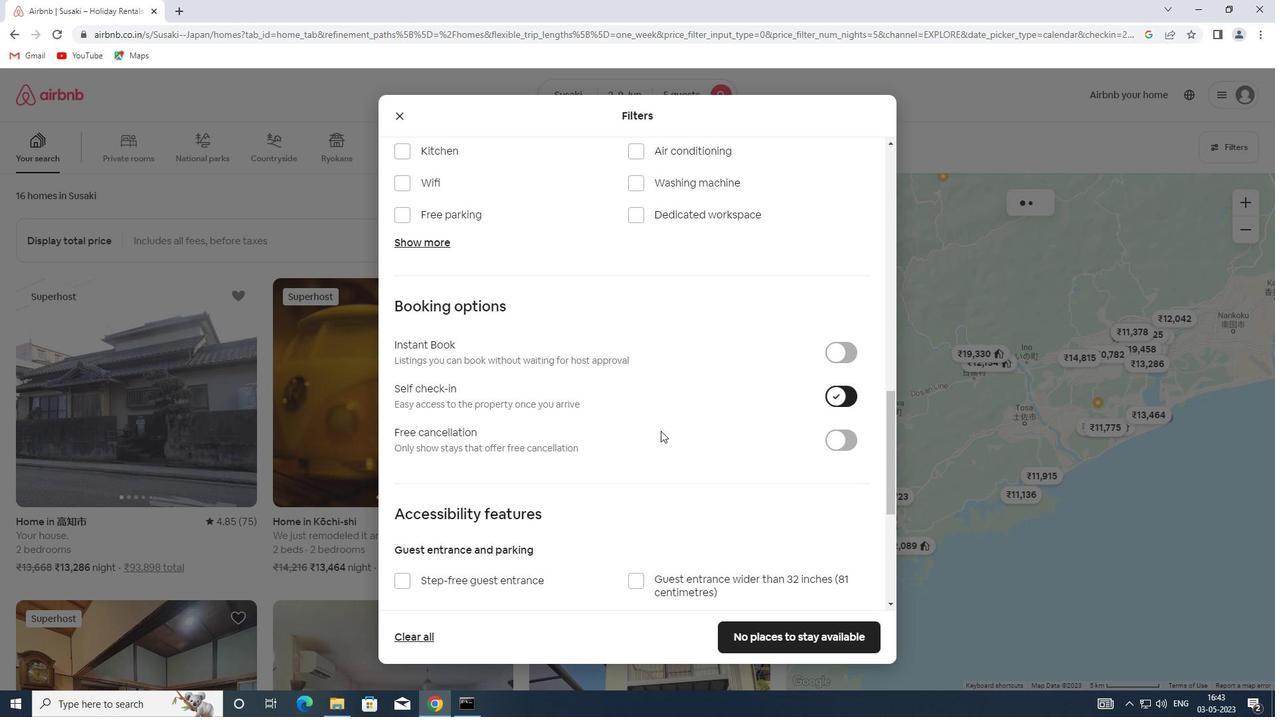 
Action: Mouse scrolled (537, 439) with delta (0, 0)
Screenshot: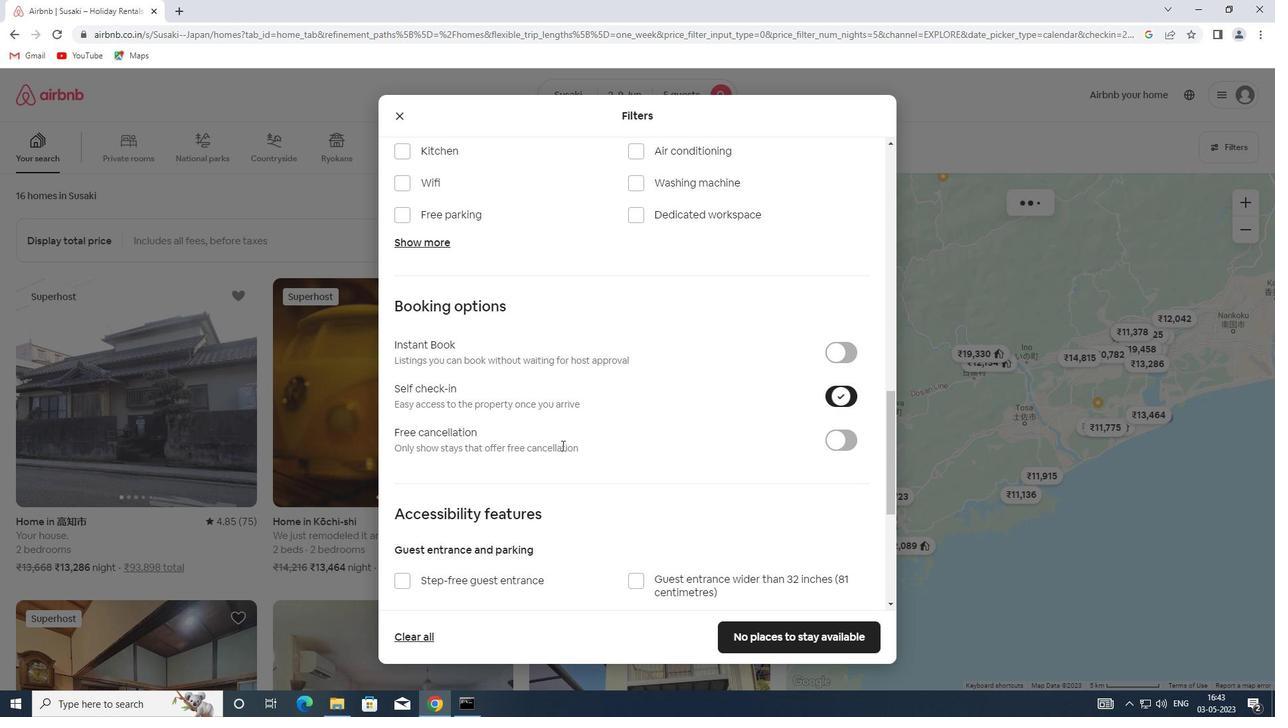 
Action: Mouse scrolled (537, 439) with delta (0, 0)
Screenshot: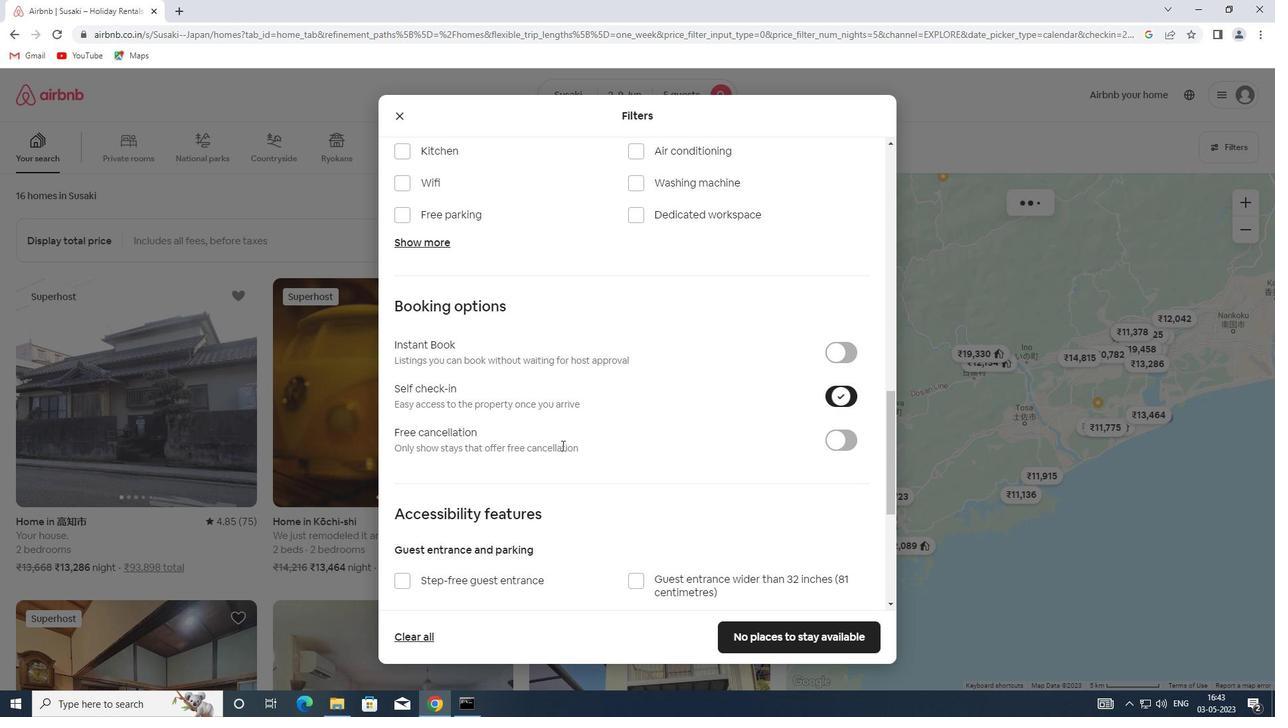 
Action: Mouse scrolled (537, 439) with delta (0, 0)
Screenshot: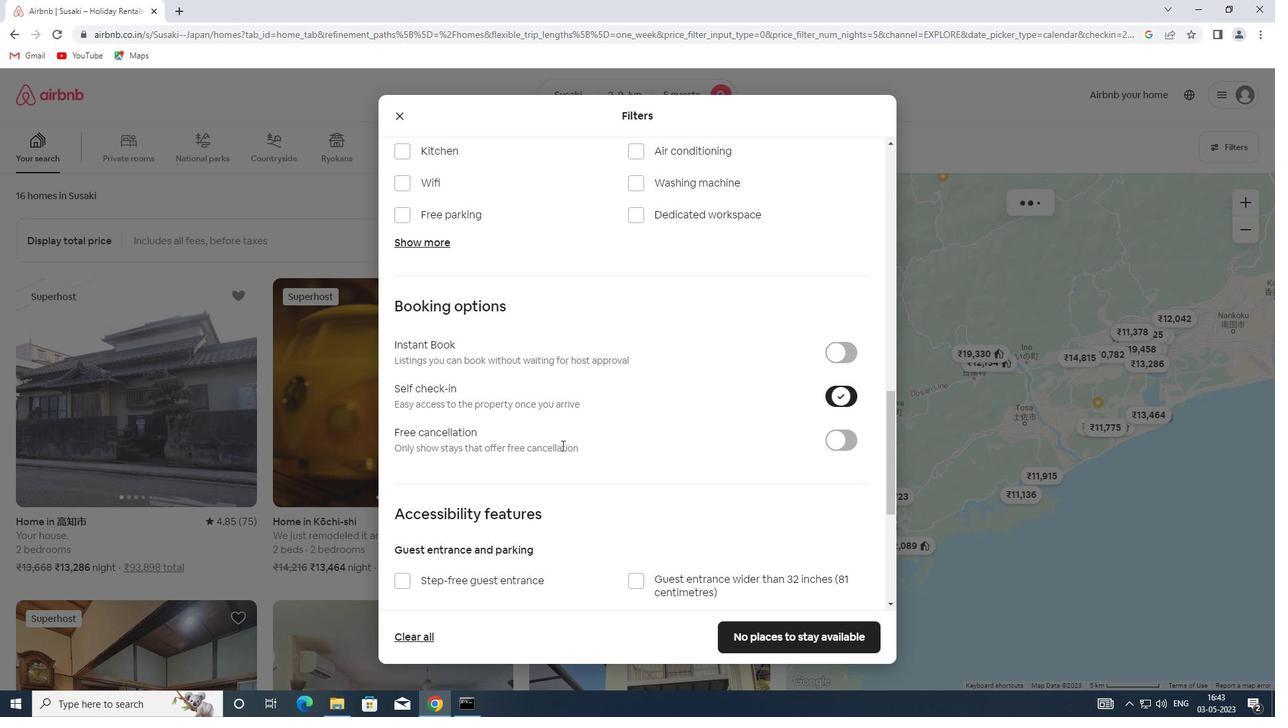 
Action: Mouse scrolled (537, 439) with delta (0, 0)
Screenshot: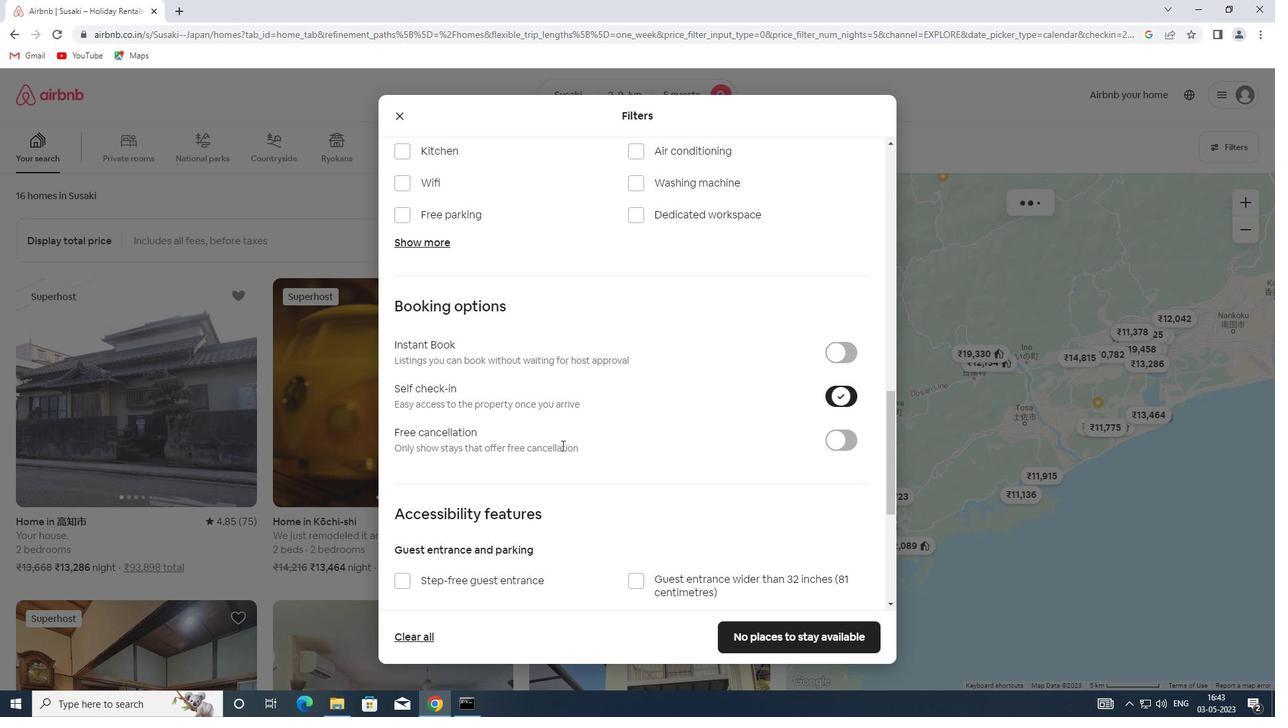 
Action: Mouse scrolled (537, 439) with delta (0, 0)
Screenshot: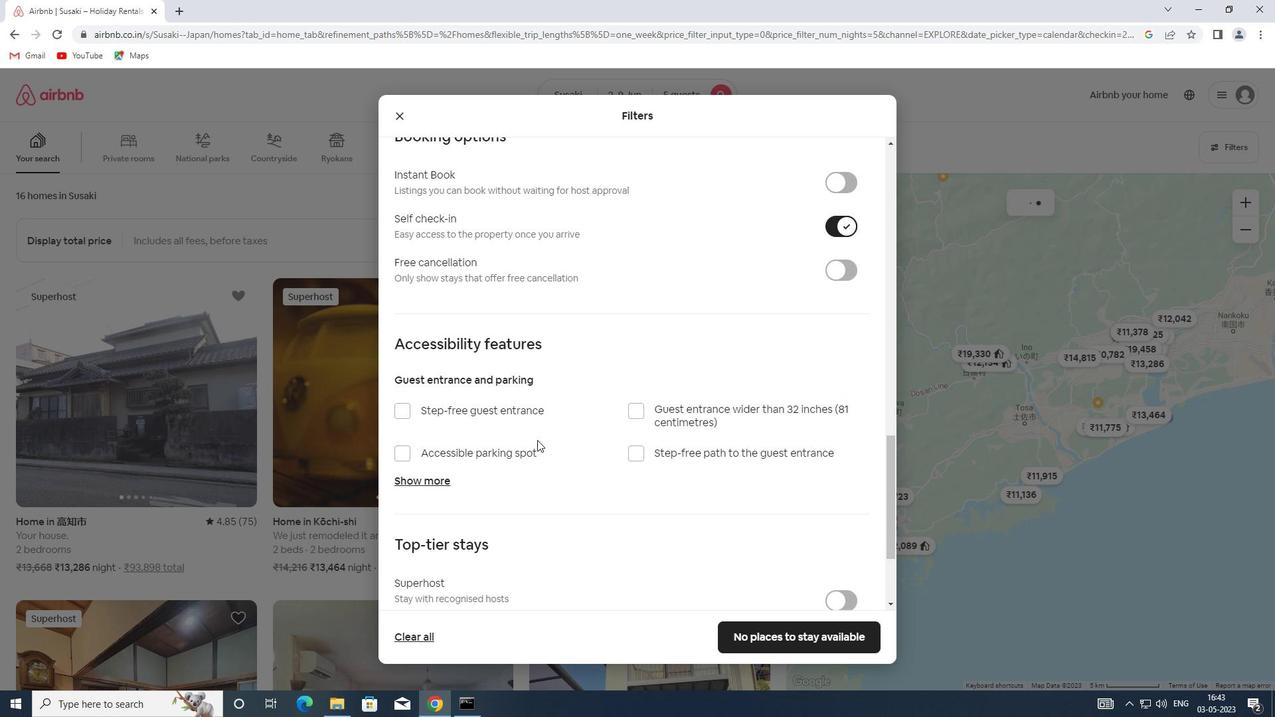 
Action: Mouse scrolled (537, 439) with delta (0, 0)
Screenshot: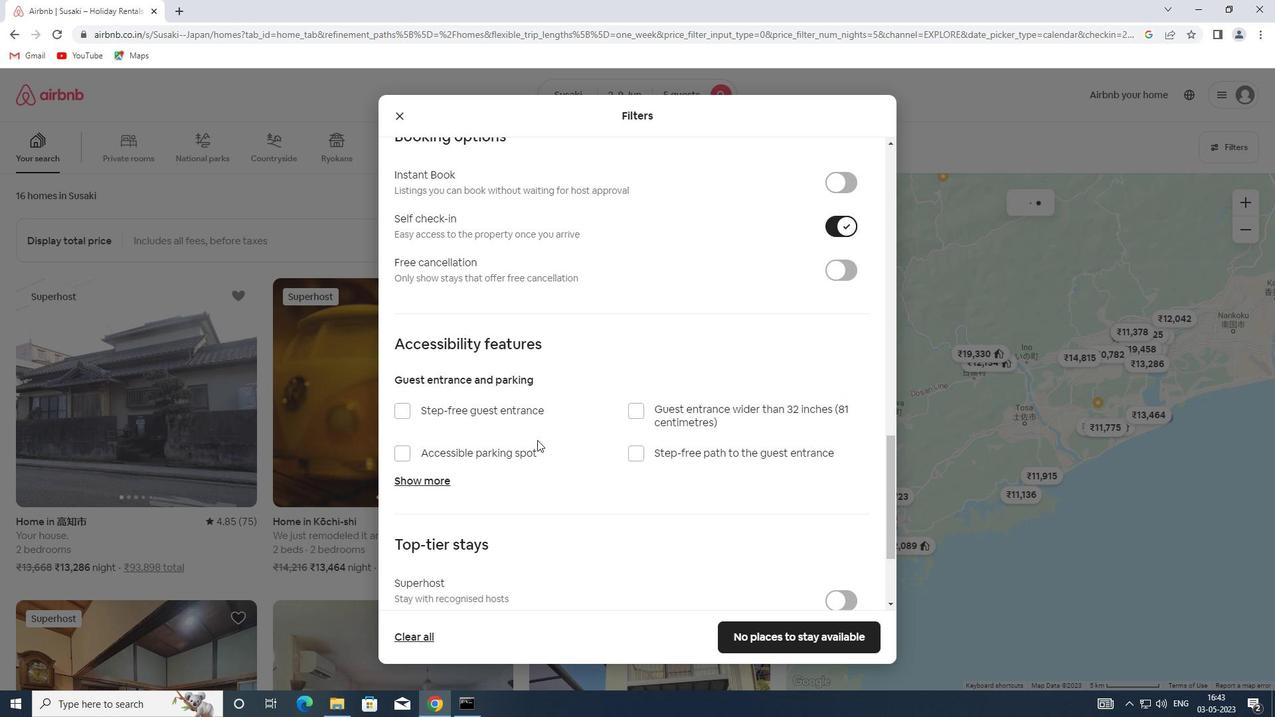 
Action: Mouse scrolled (537, 439) with delta (0, 0)
Screenshot: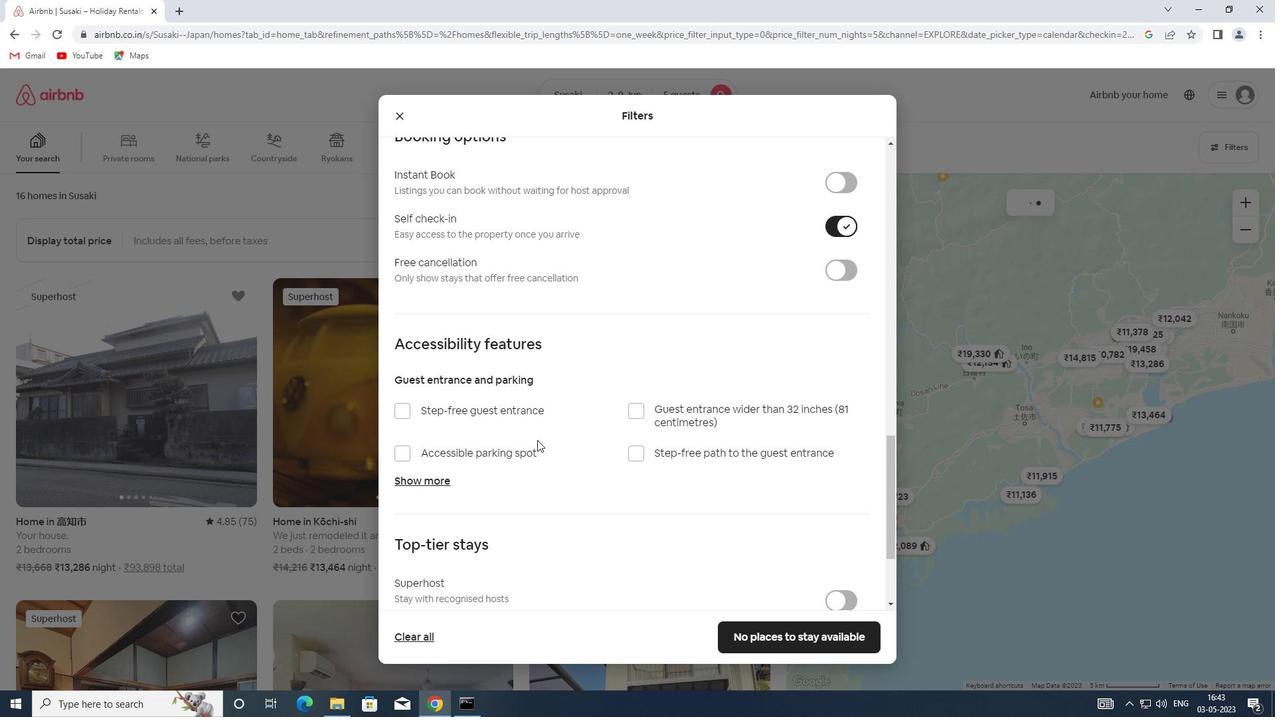 
Action: Mouse moved to (420, 569)
Screenshot: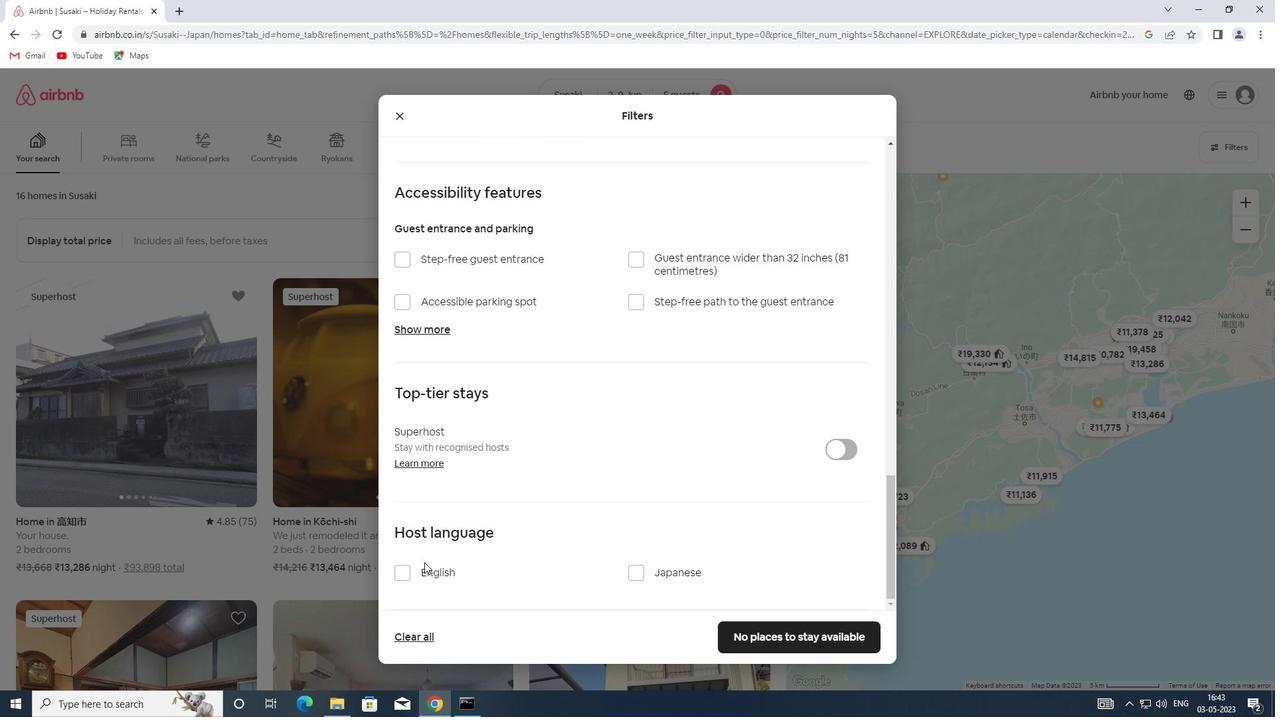 
Action: Mouse pressed left at (420, 569)
Screenshot: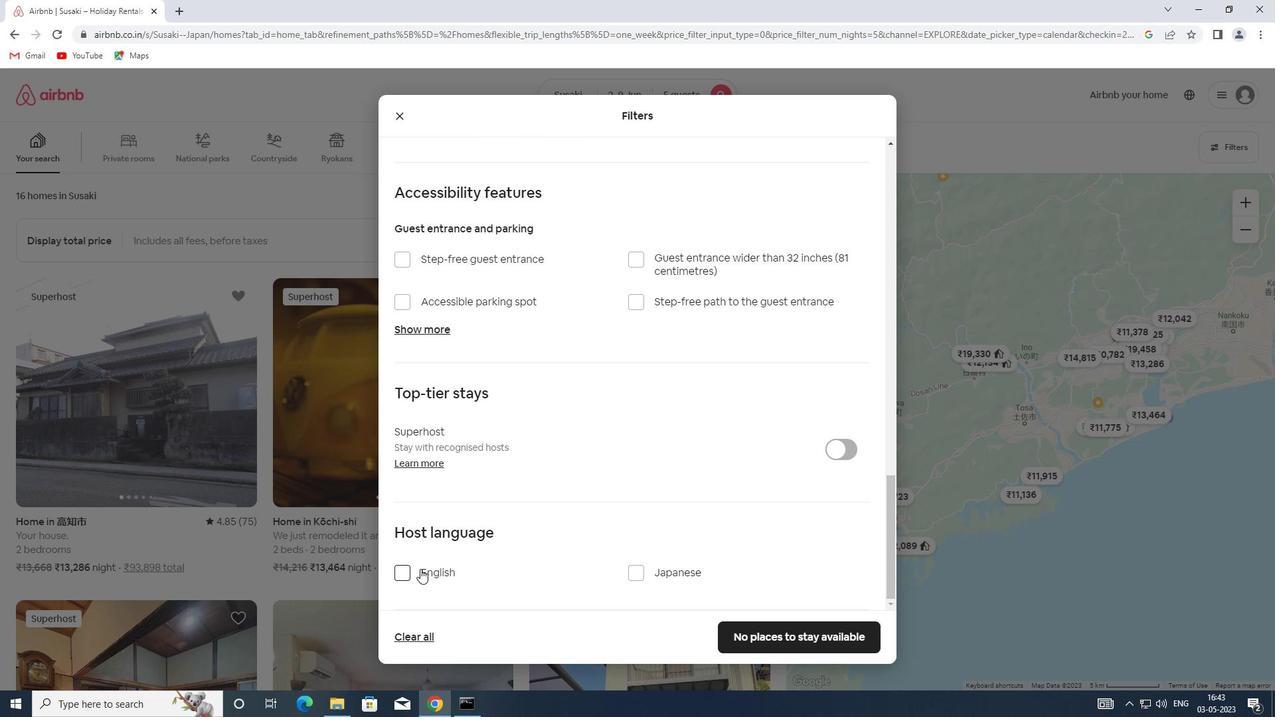 
Action: Mouse moved to (748, 632)
Screenshot: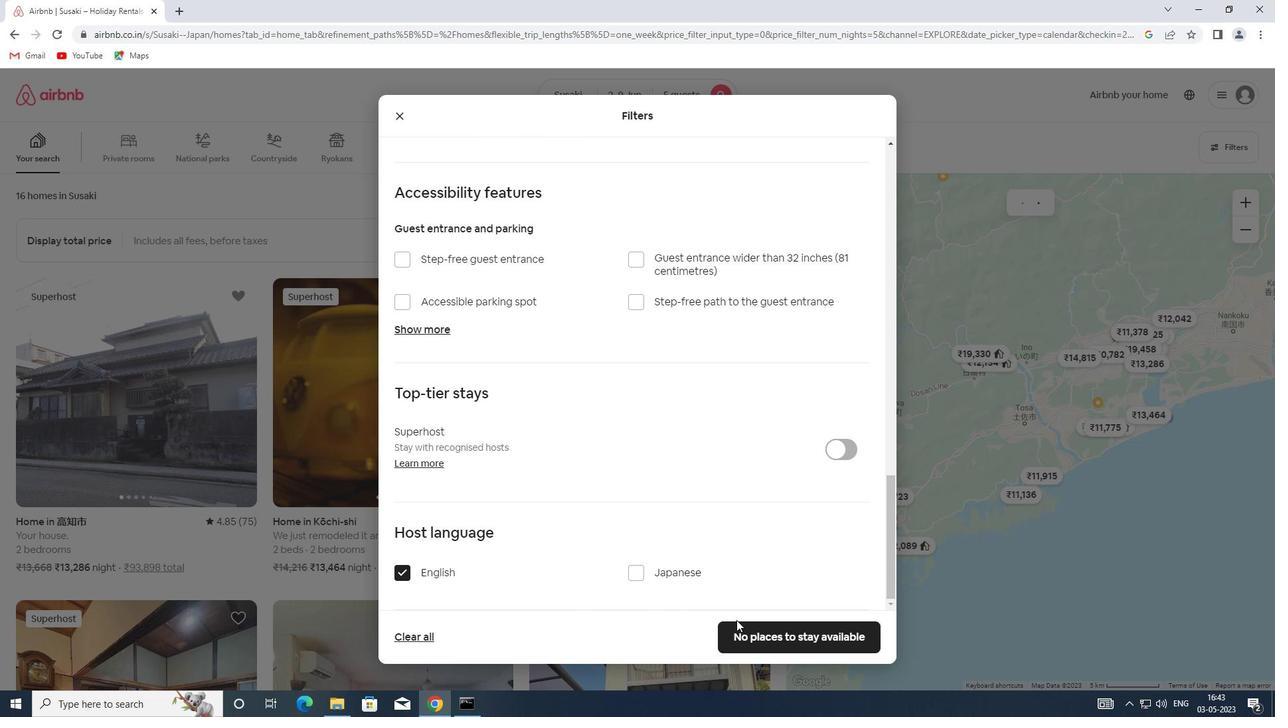 
Action: Mouse pressed left at (748, 632)
Screenshot: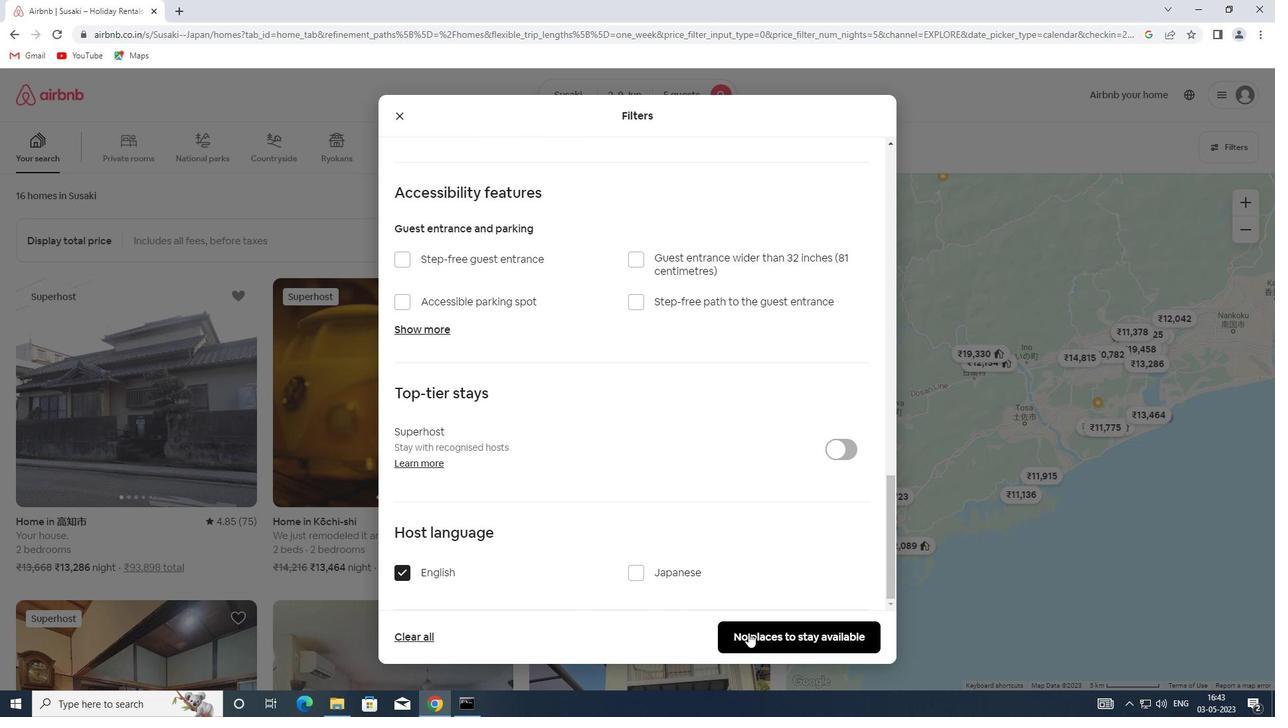 
